 Task: Create Board Product Rollout Best Practices to Workspace ERP Systems. Create Board Product Concept Testing to Workspace ERP Systems. Create Board Market Research and Analysis for New Market Entry to Workspace ERP Systems
Action: Mouse moved to (435, 89)
Screenshot: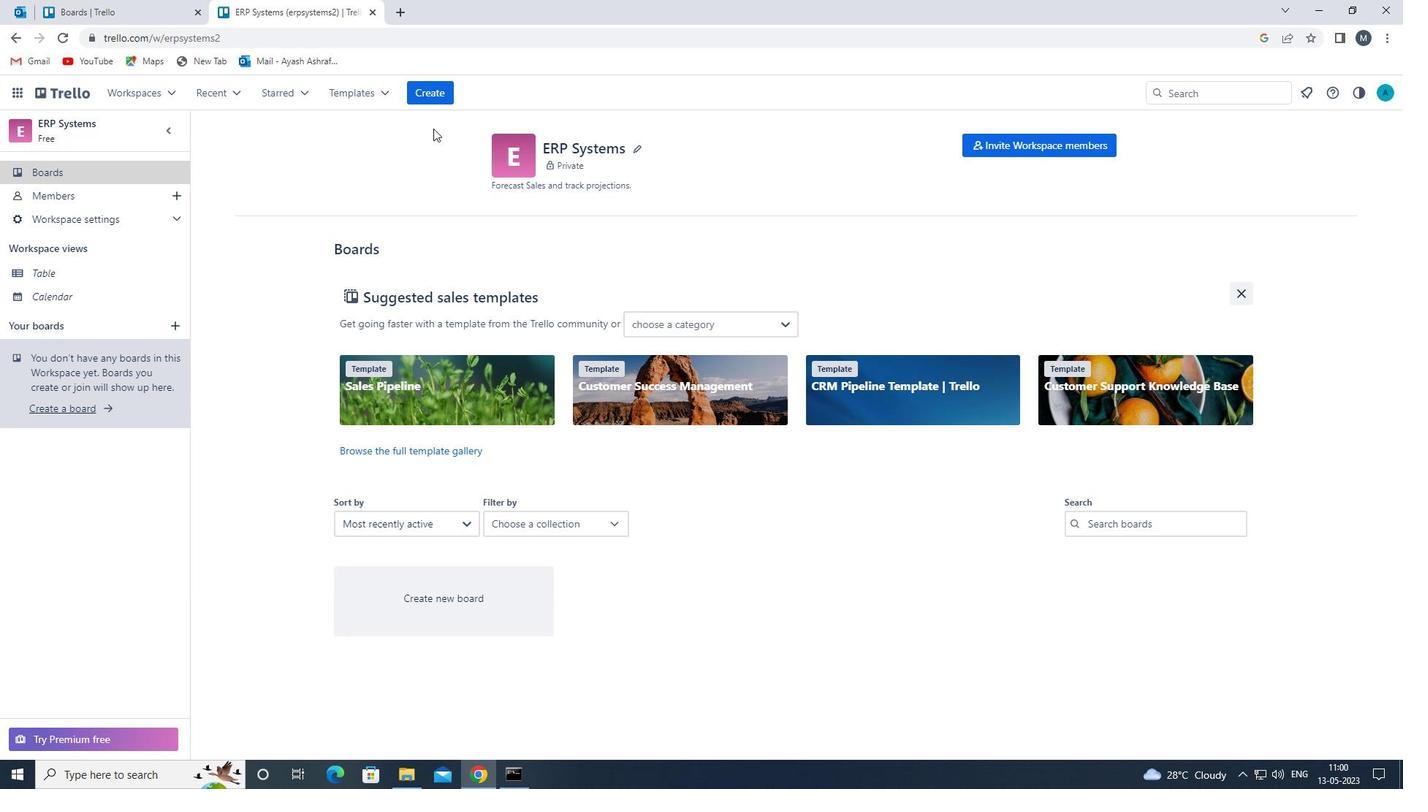 
Action: Mouse pressed left at (435, 89)
Screenshot: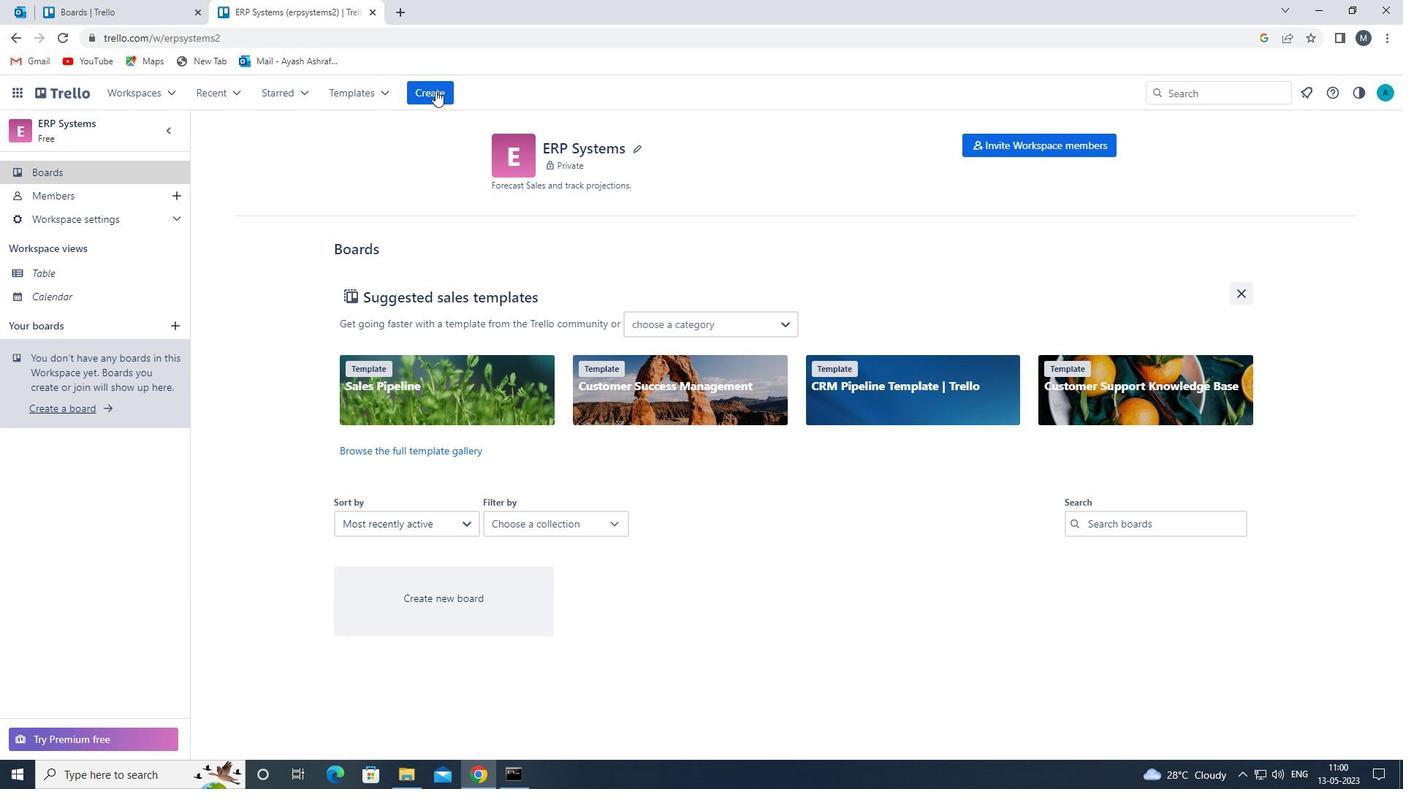 
Action: Mouse moved to (490, 167)
Screenshot: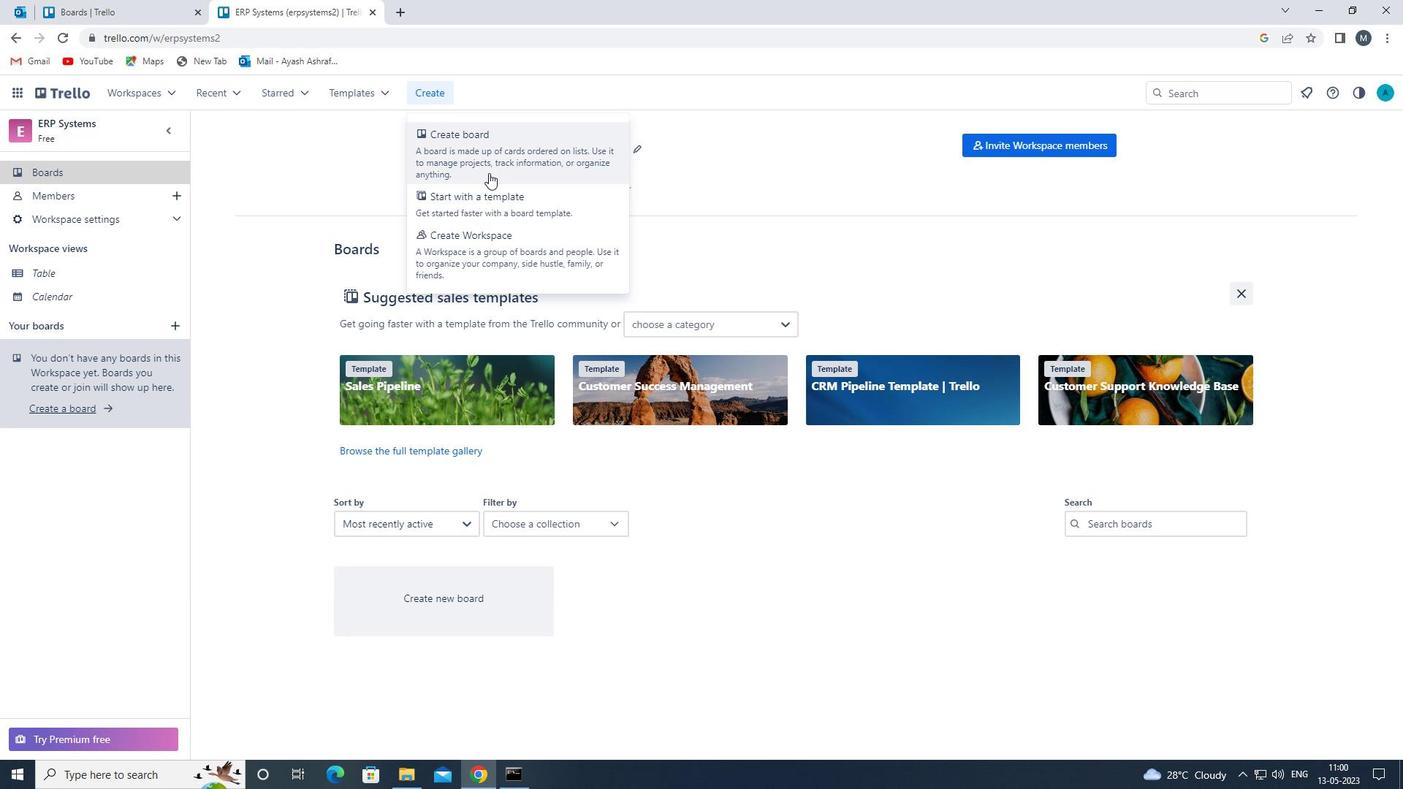 
Action: Mouse pressed left at (490, 167)
Screenshot: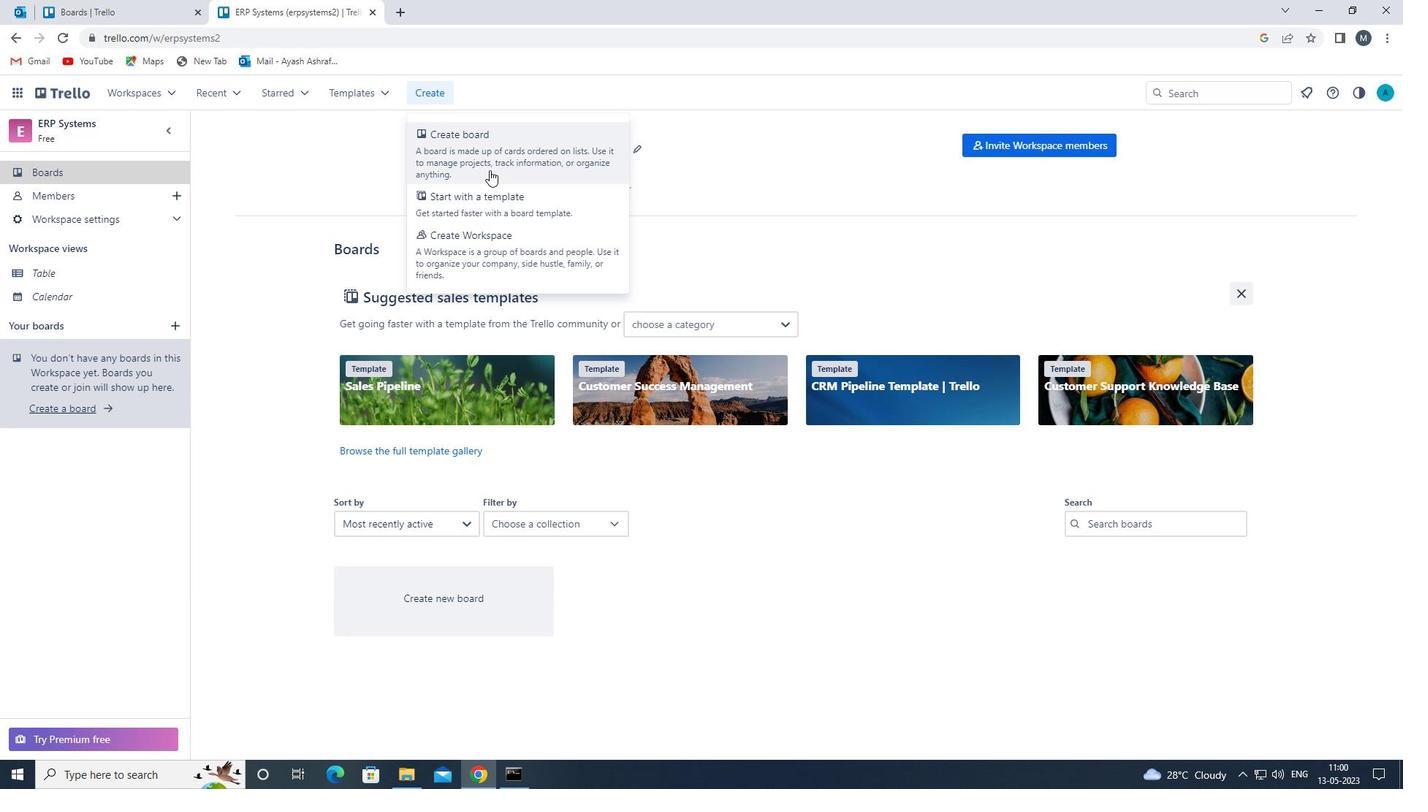 
Action: Mouse moved to (497, 367)
Screenshot: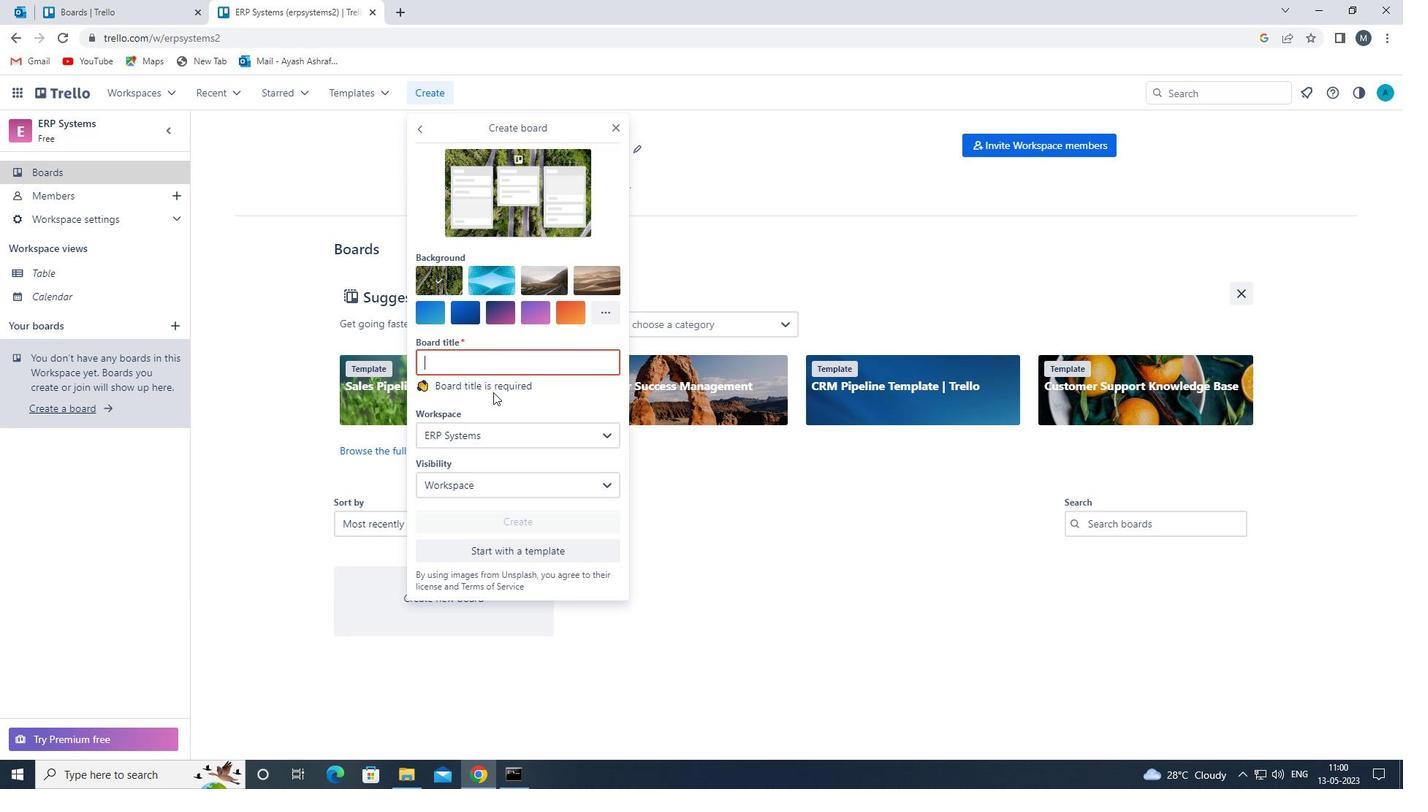 
Action: Mouse pressed left at (497, 367)
Screenshot: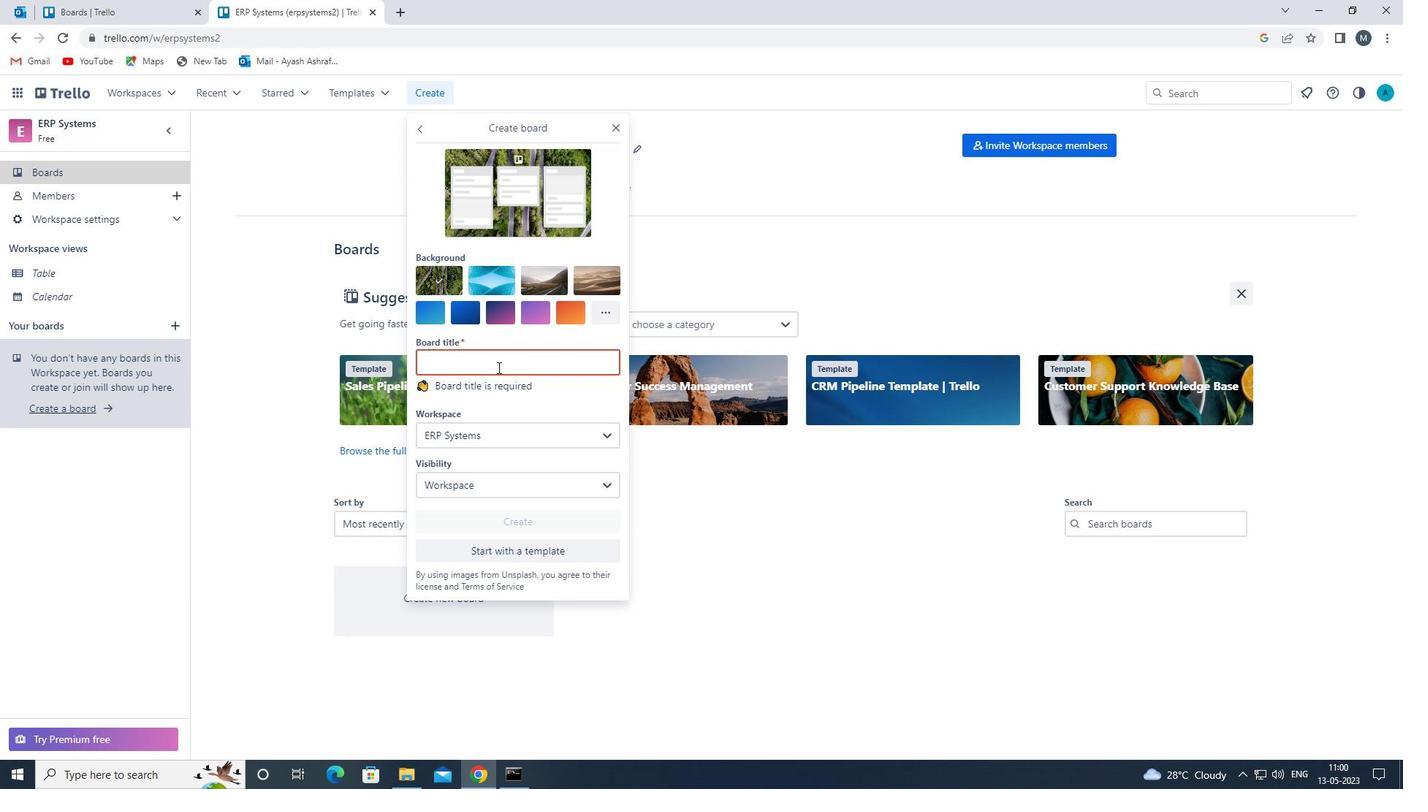 
Action: Key pressed <Key.shift>PRODUCT<Key.space><Key.shift>ROLLOUT<Key.space><Key.shift>BEST<Key.space><Key.shift>PRACTICES<Key.space>
Screenshot: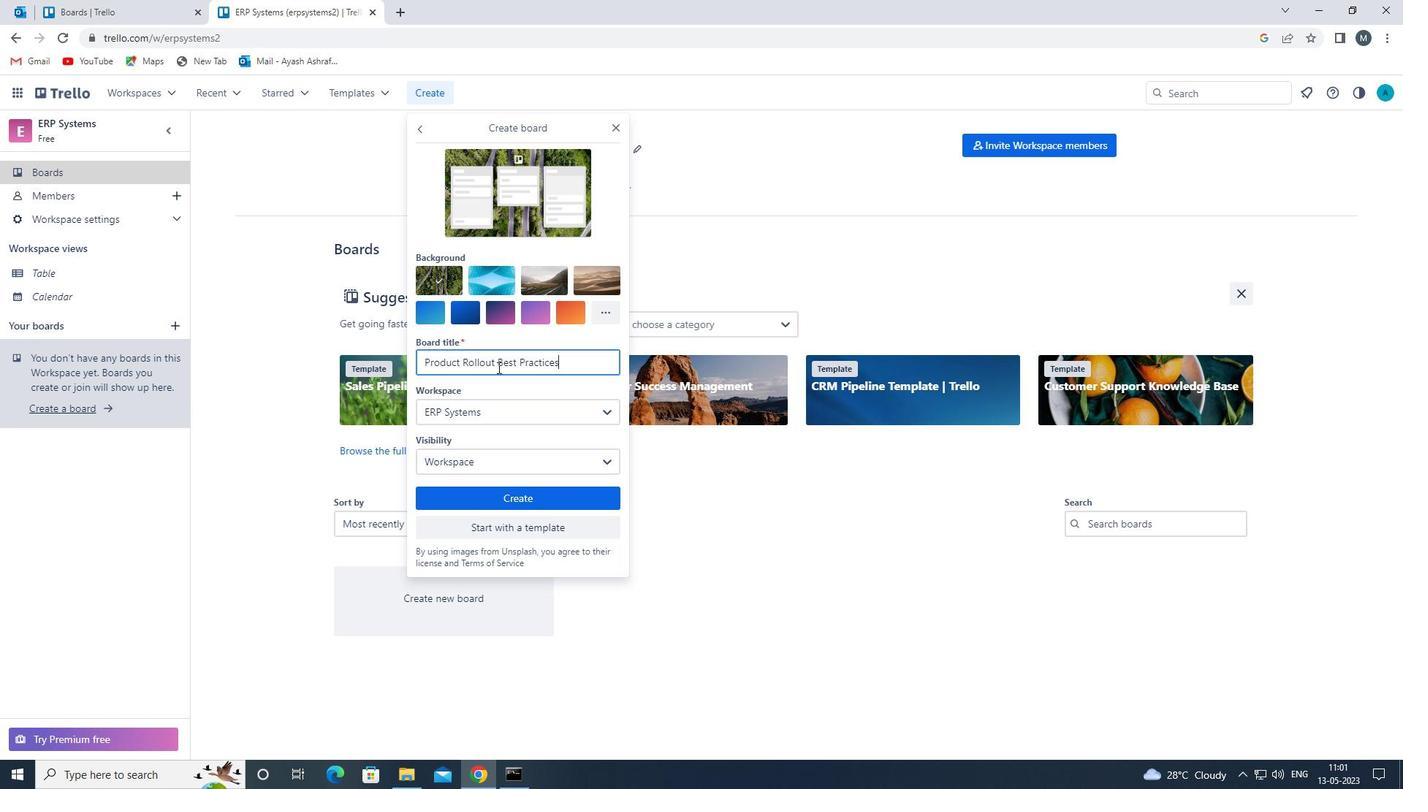 
Action: Mouse moved to (508, 496)
Screenshot: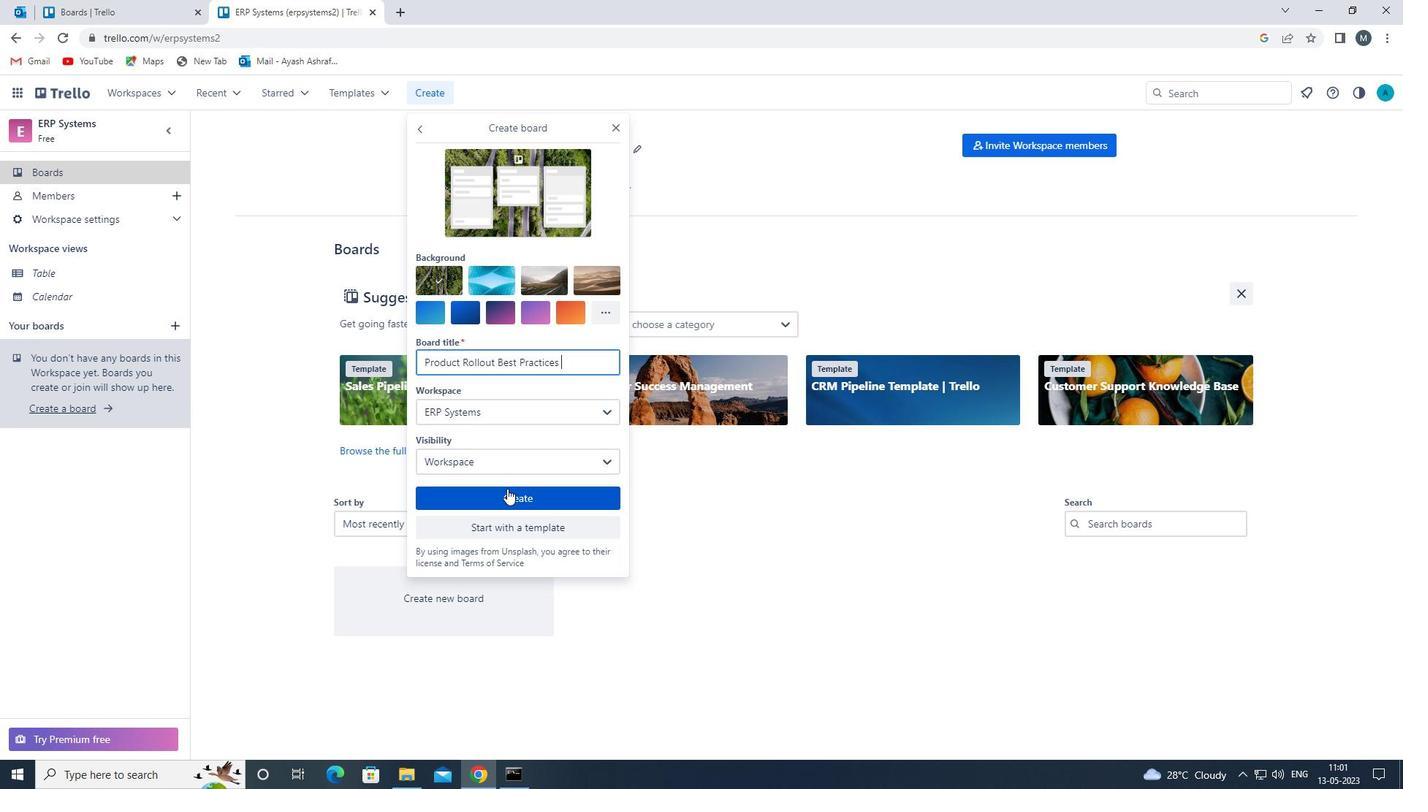 
Action: Mouse pressed left at (508, 496)
Screenshot: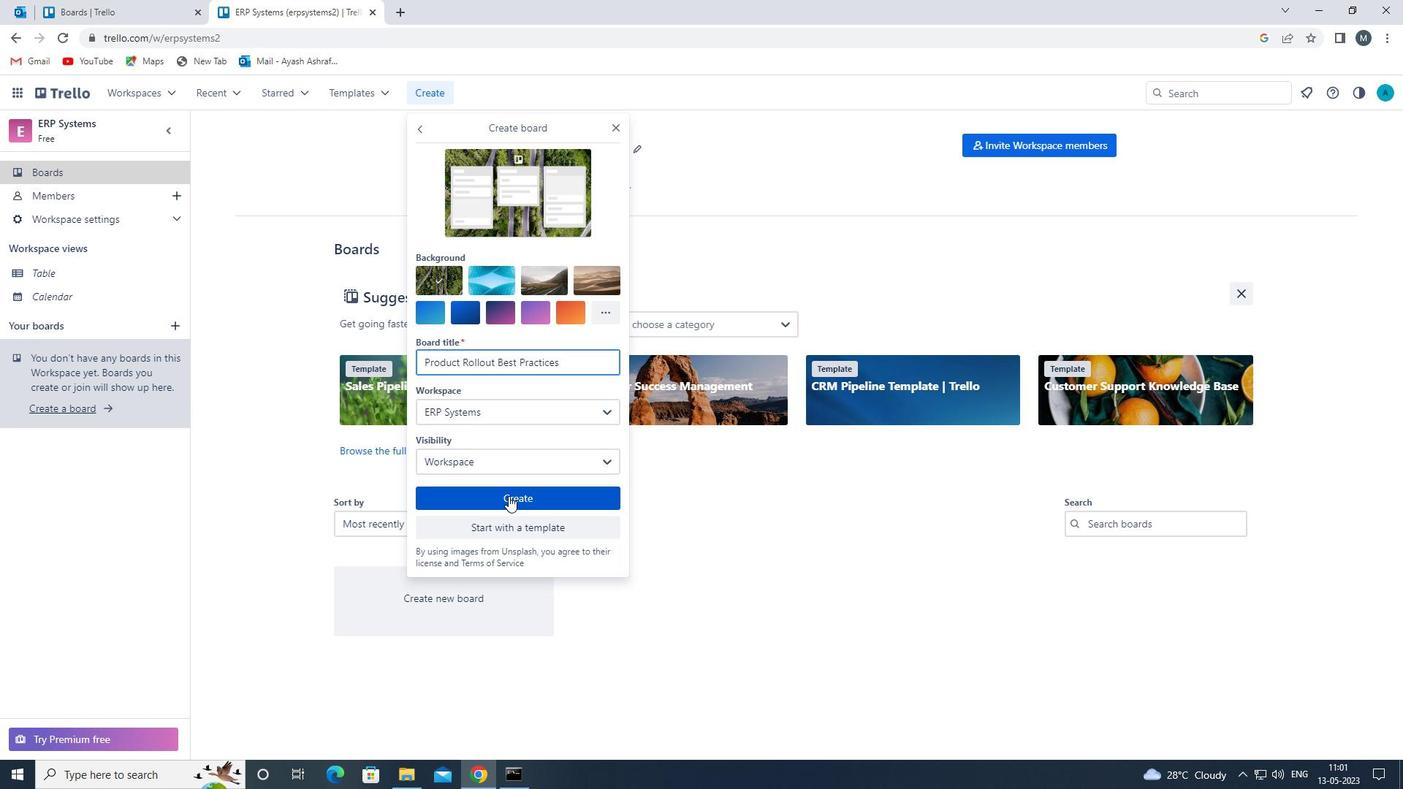 
Action: Mouse moved to (439, 89)
Screenshot: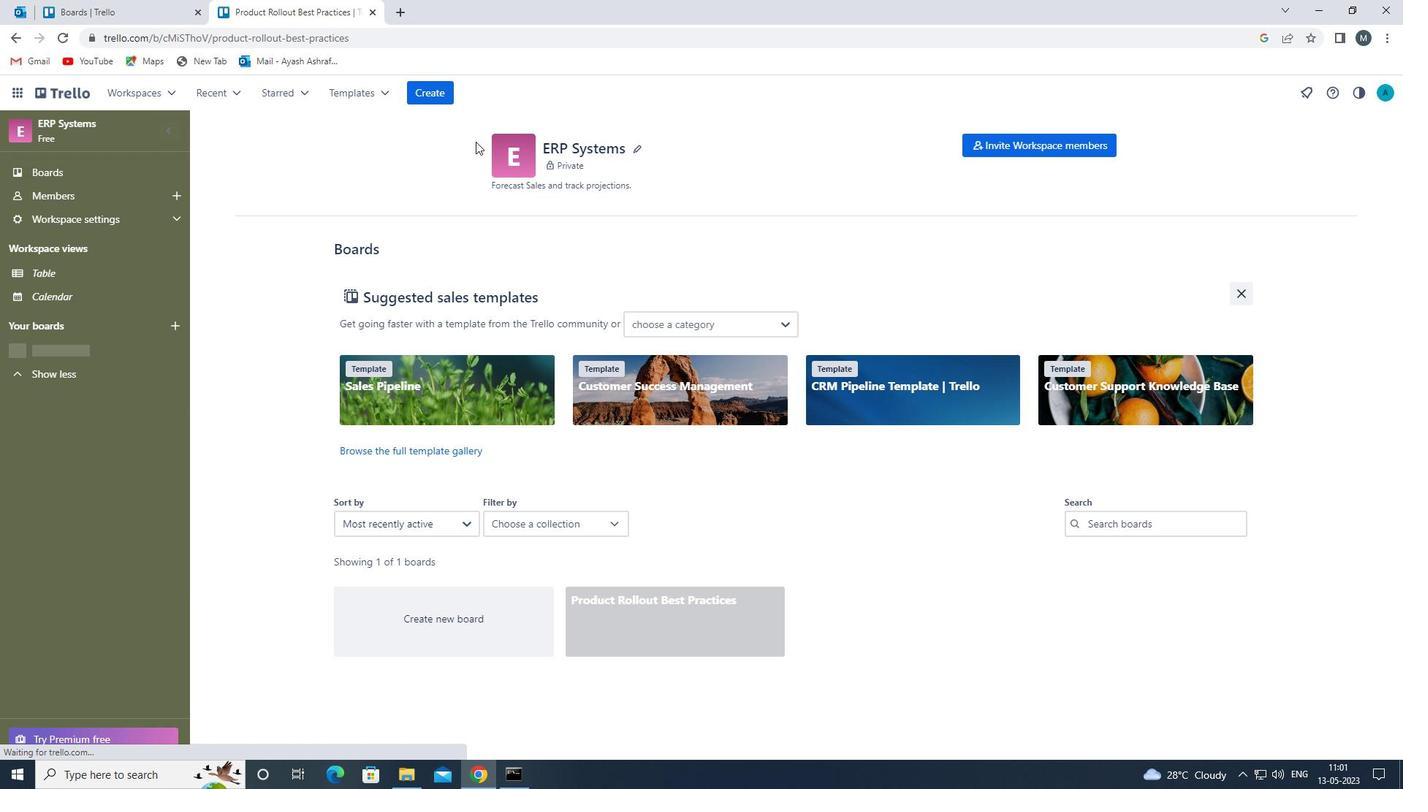 
Action: Mouse pressed left at (439, 89)
Screenshot: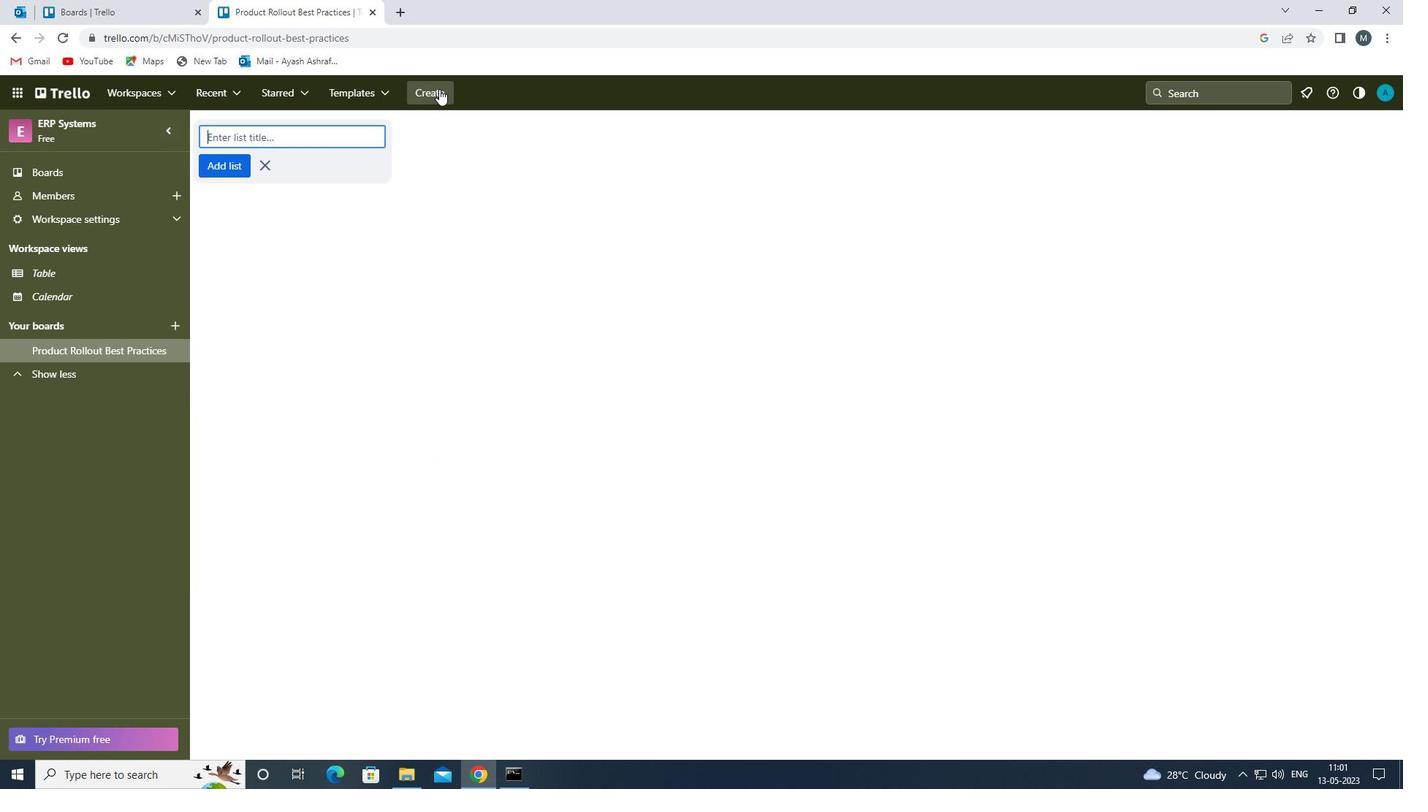 
Action: Mouse moved to (502, 153)
Screenshot: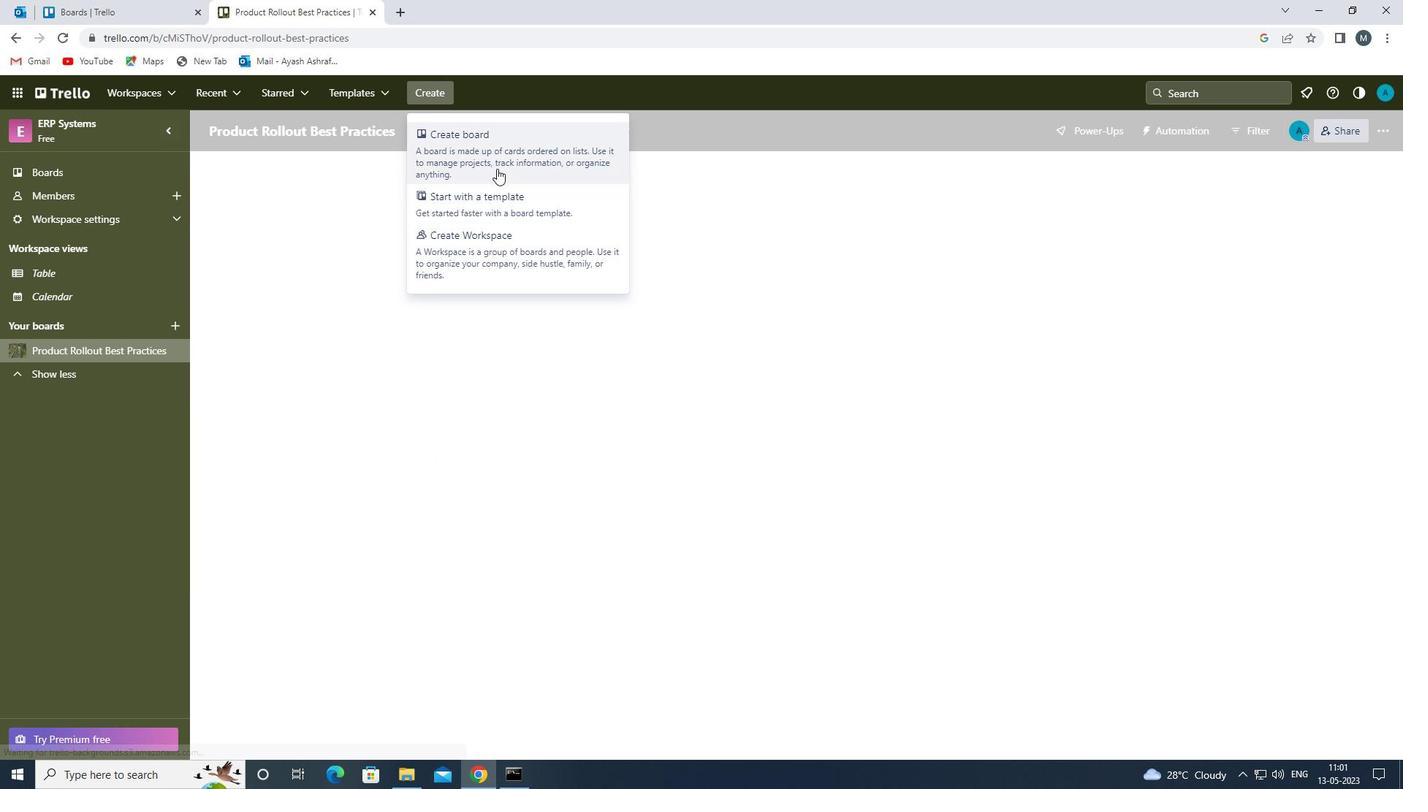 
Action: Mouse pressed left at (502, 153)
Screenshot: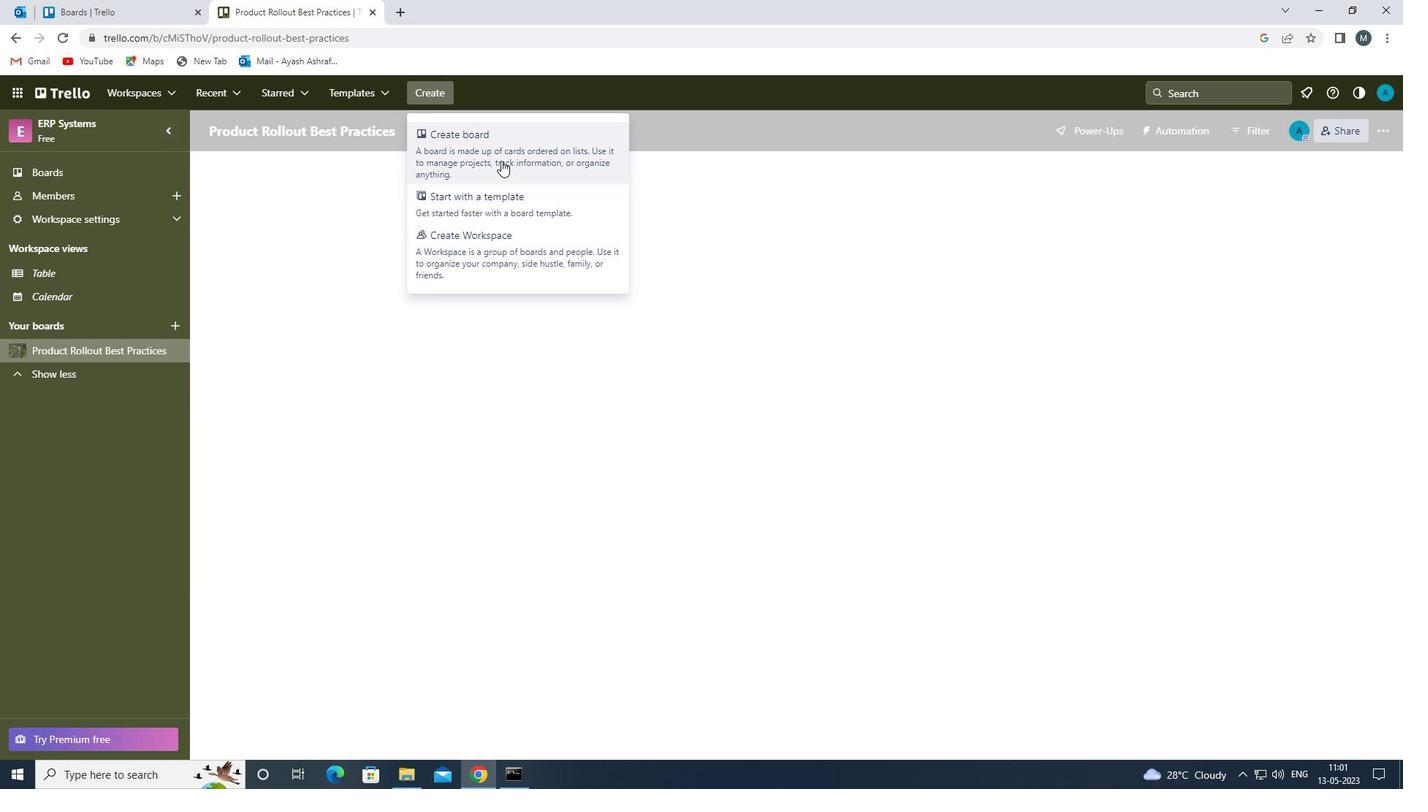 
Action: Mouse moved to (486, 365)
Screenshot: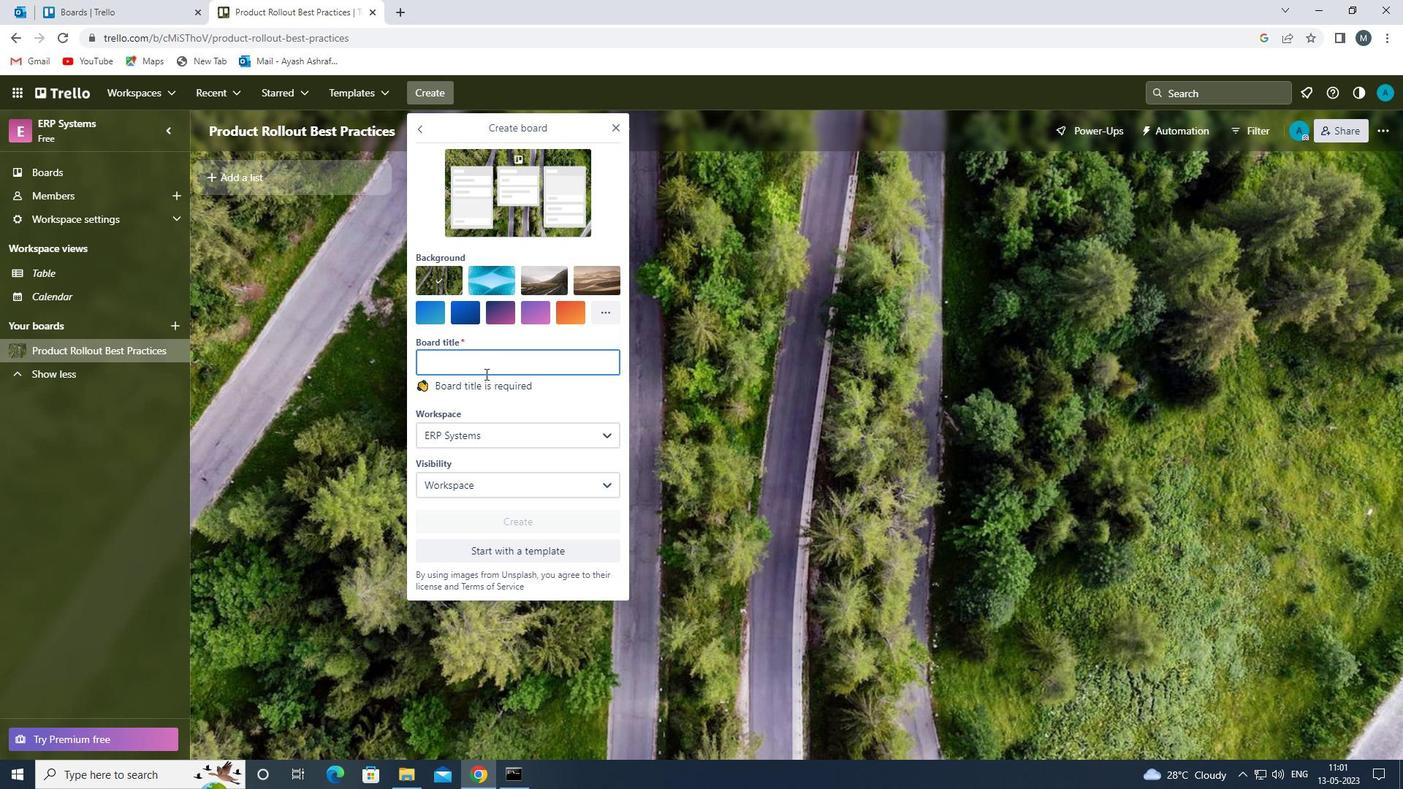 
Action: Mouse pressed left at (486, 365)
Screenshot: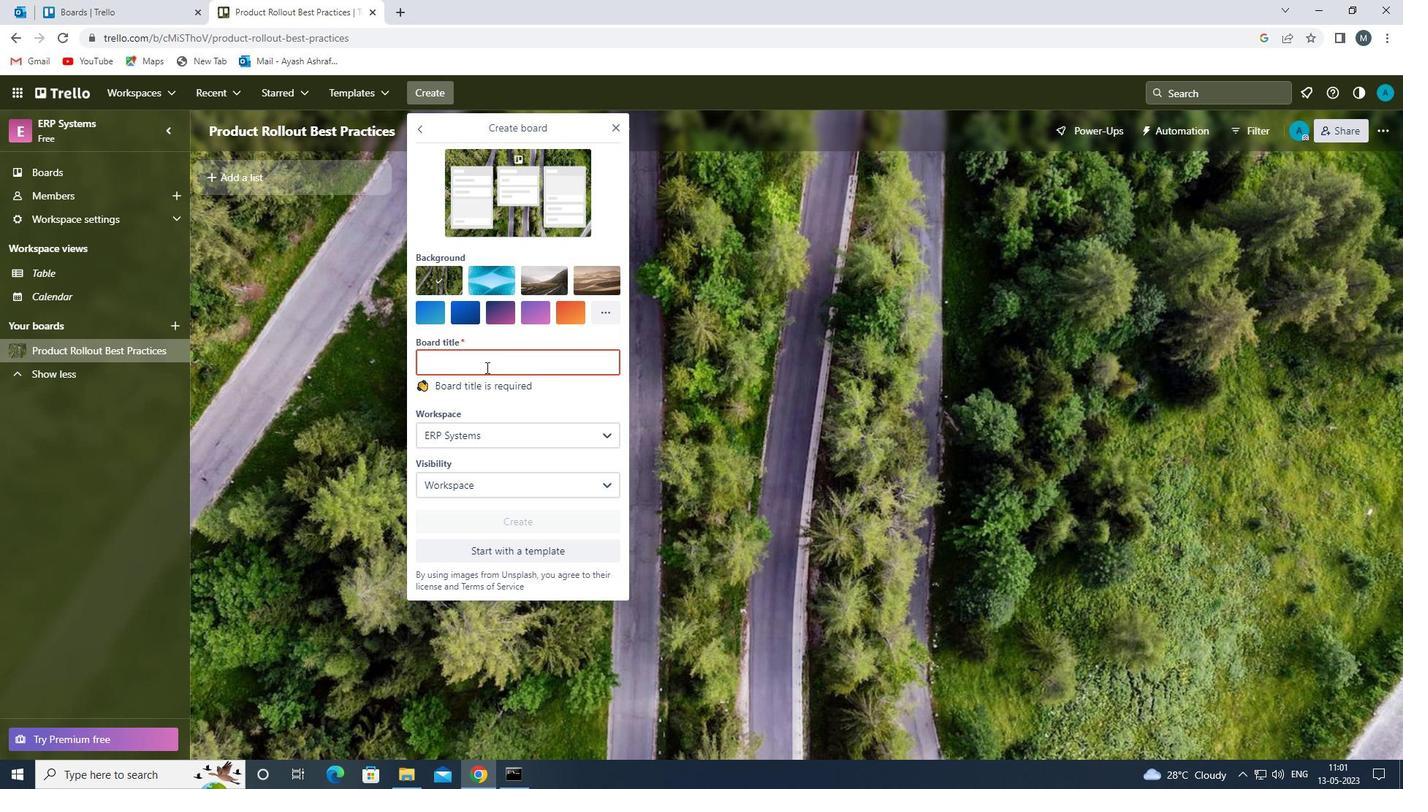 
Action: Key pressed <Key.shift>PRODUCT<Key.space><Key.shift><Key.shift>CONEPT
Screenshot: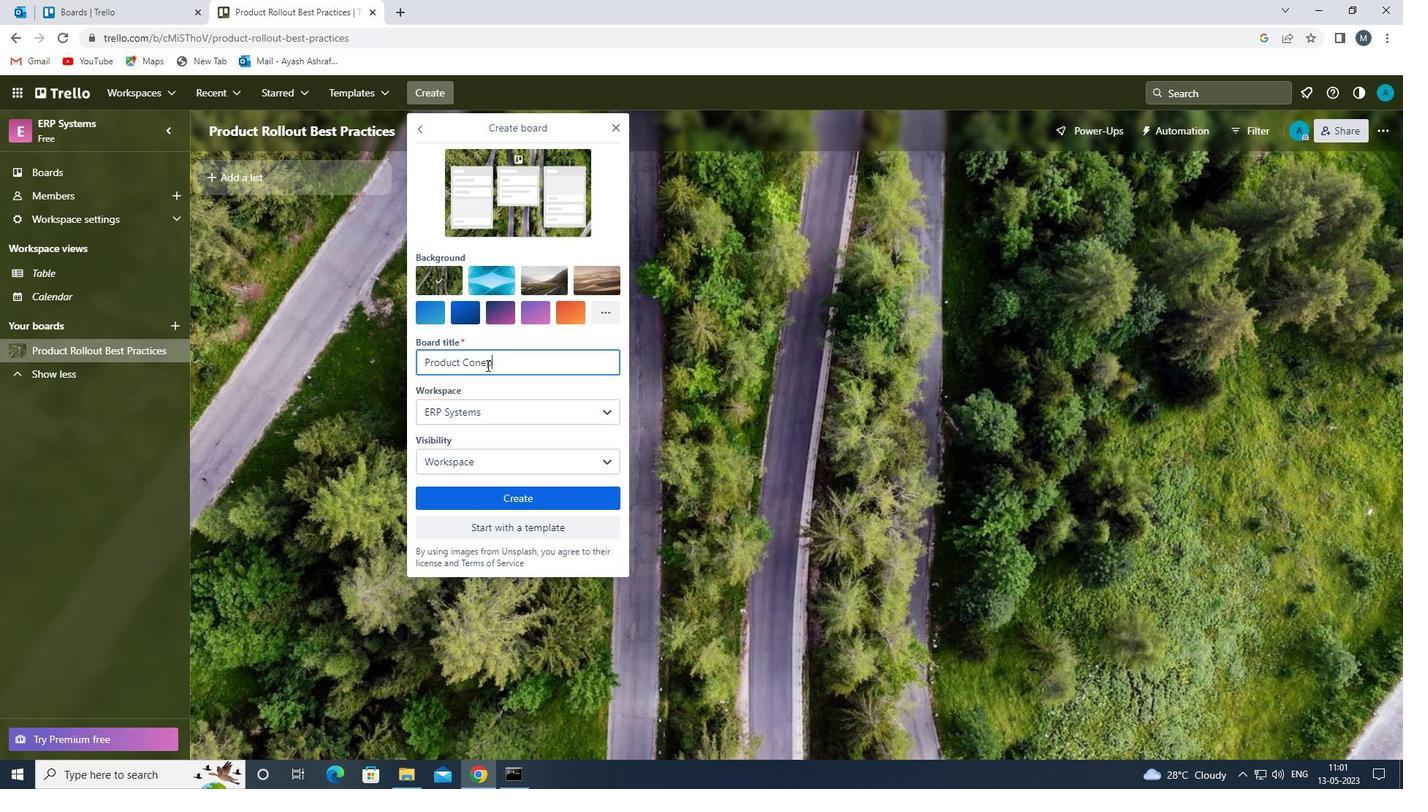 
Action: Mouse moved to (482, 369)
Screenshot: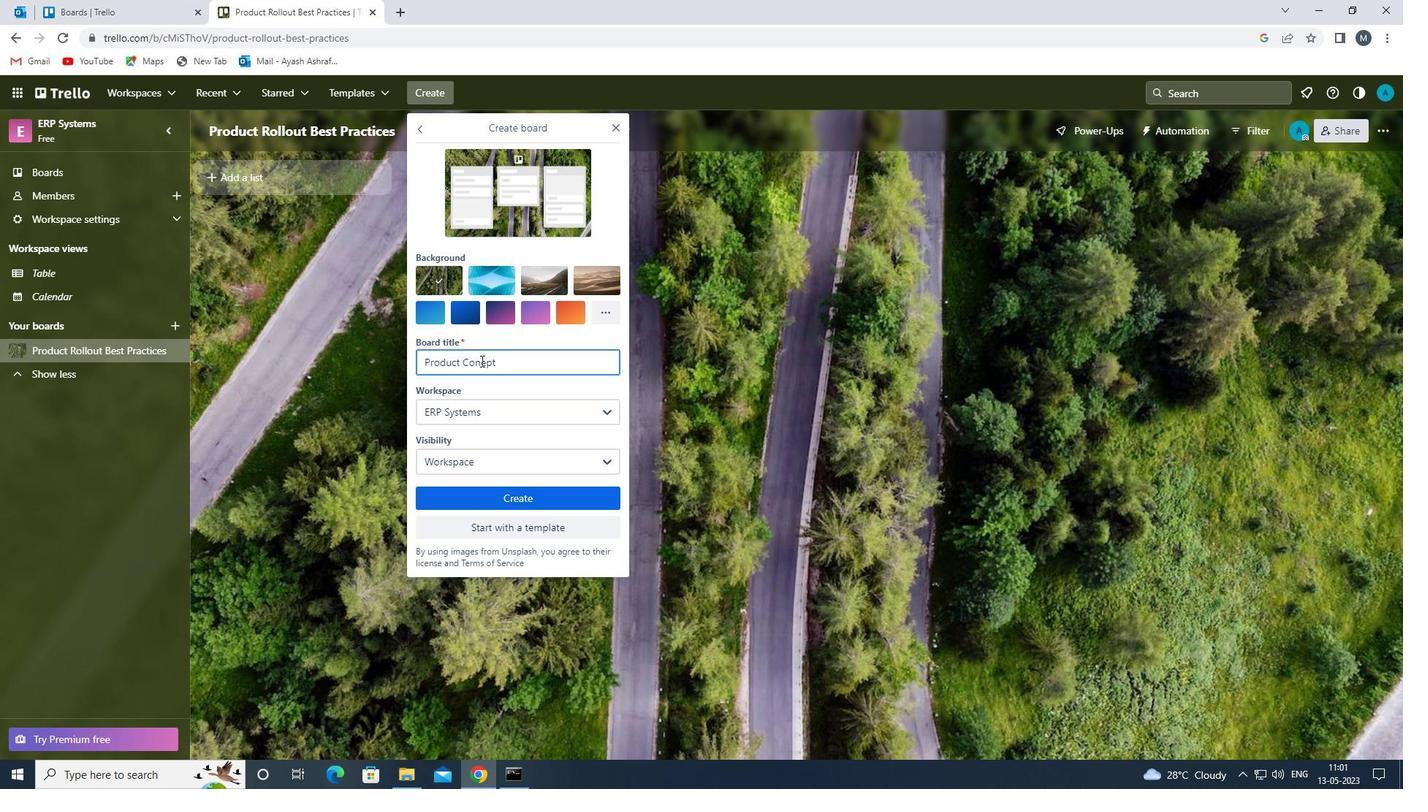 
Action: Mouse pressed left at (482, 369)
Screenshot: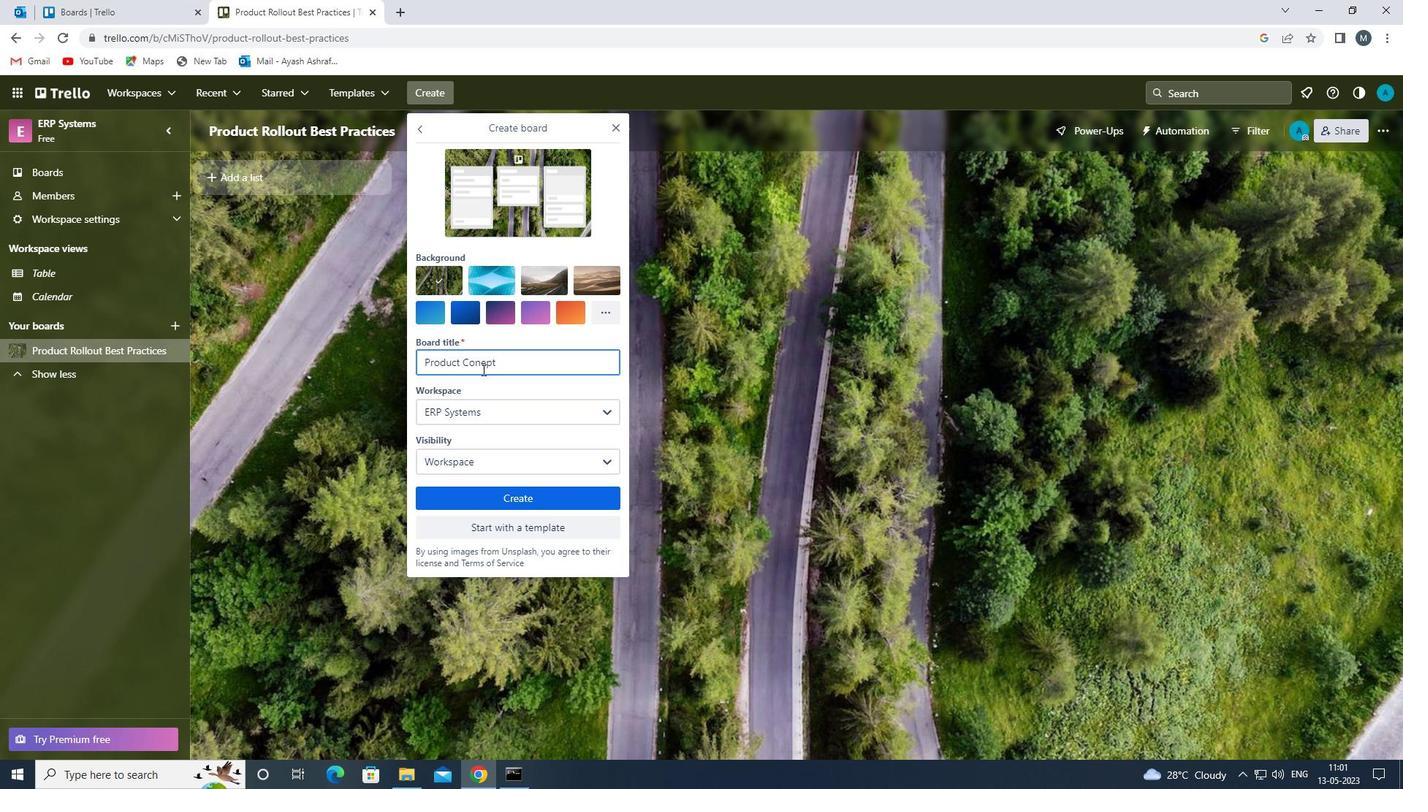 
Action: Mouse moved to (488, 369)
Screenshot: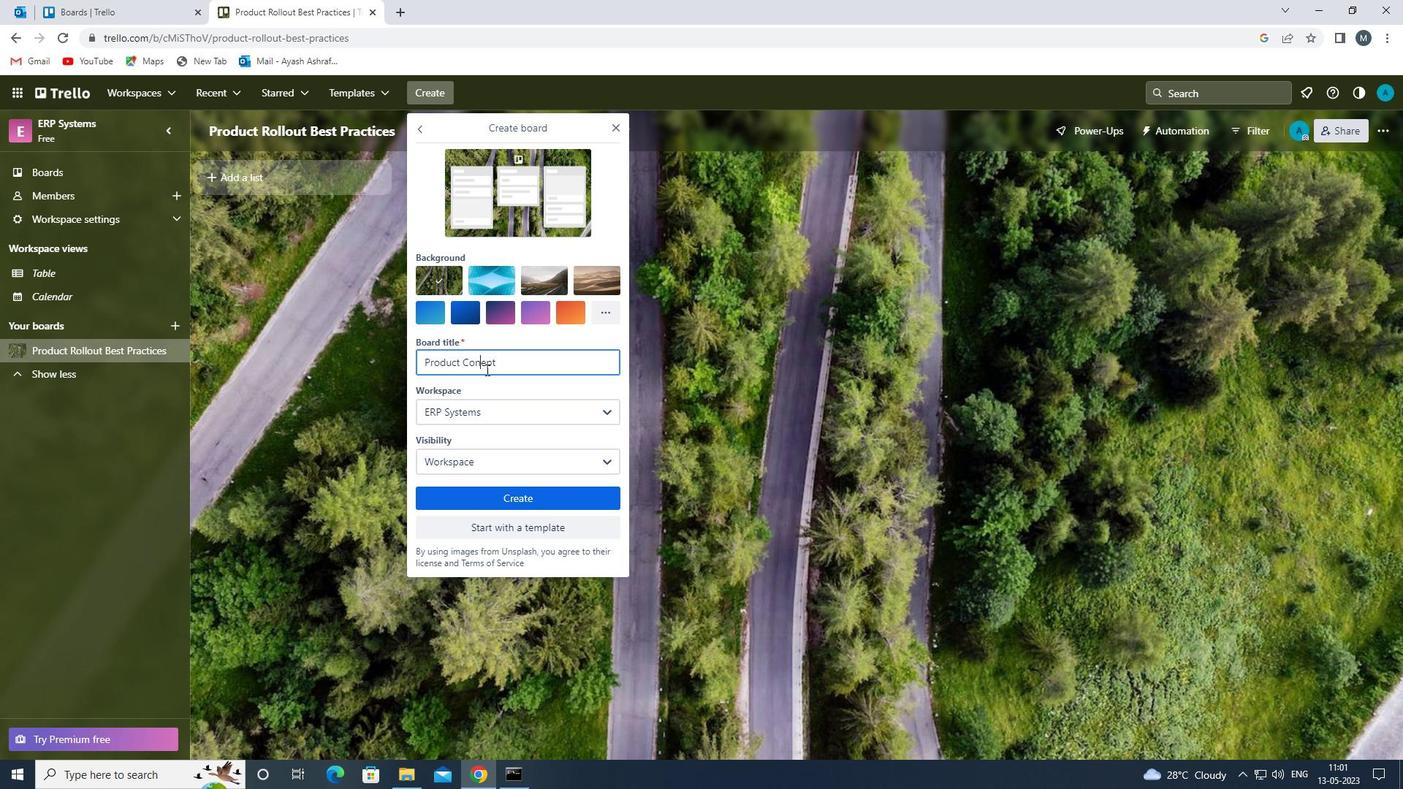 
Action: Key pressed C
Screenshot: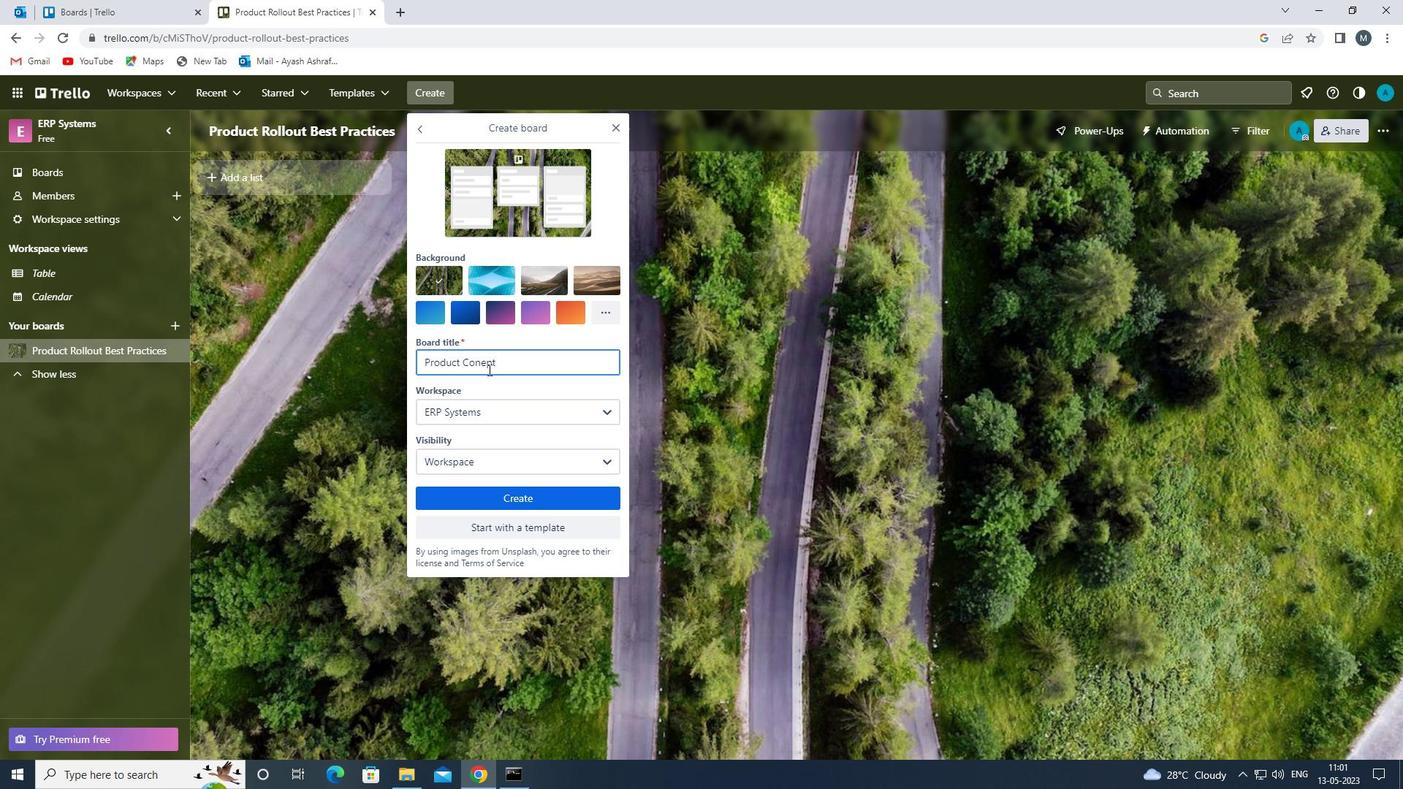 
Action: Mouse moved to (520, 364)
Screenshot: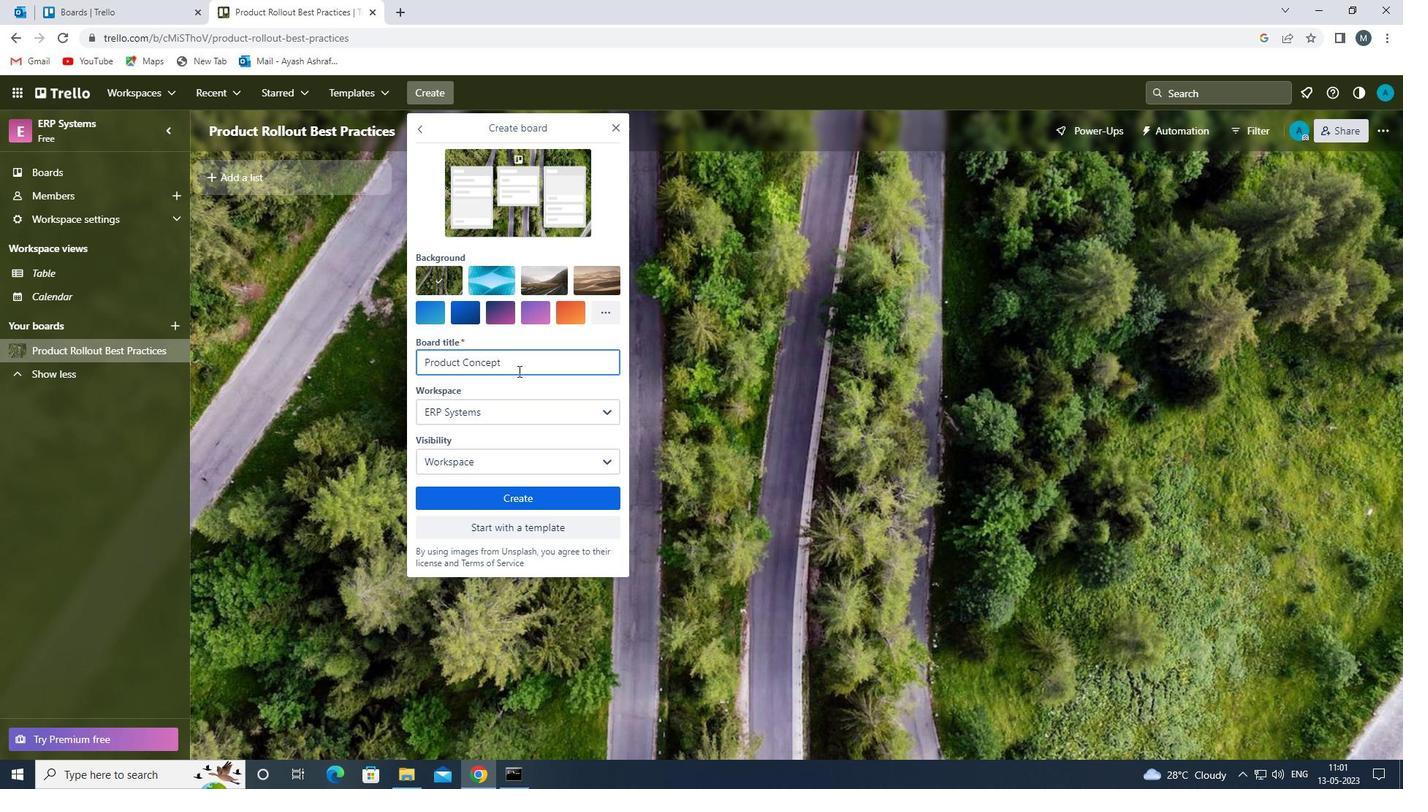 
Action: Mouse pressed left at (520, 364)
Screenshot: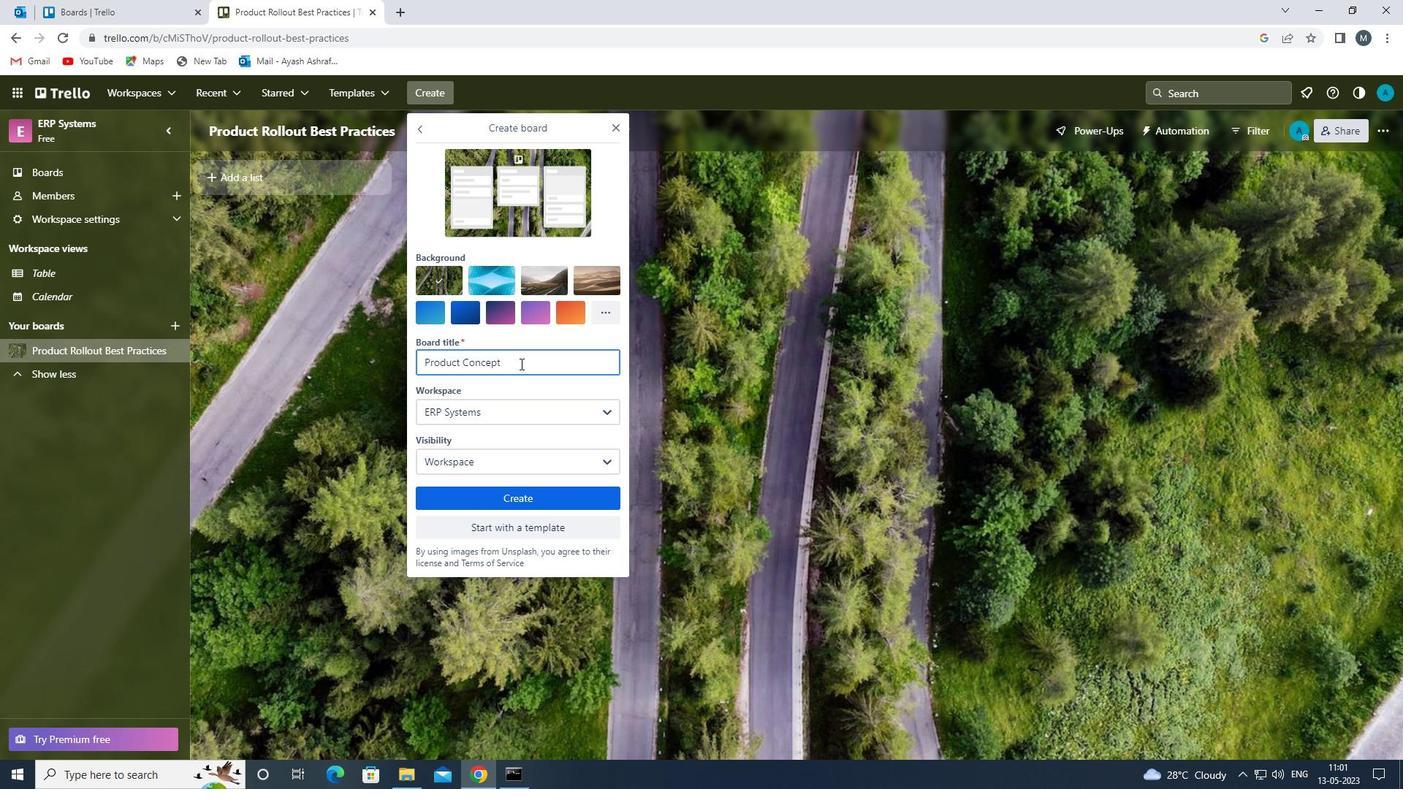 
Action: Mouse moved to (520, 363)
Screenshot: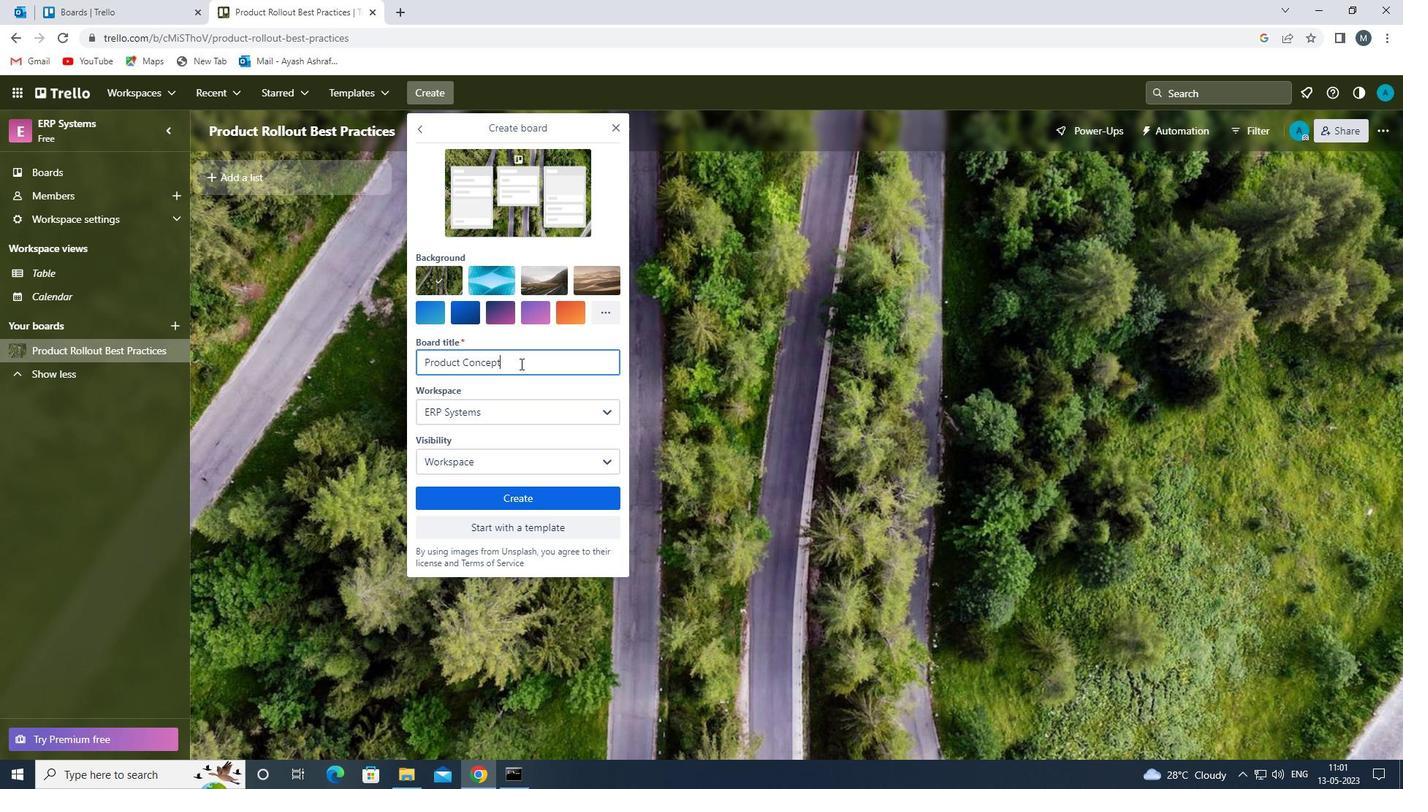 
Action: Key pressed <Key.space><Key.shift>TESTING<Key.space>
Screenshot: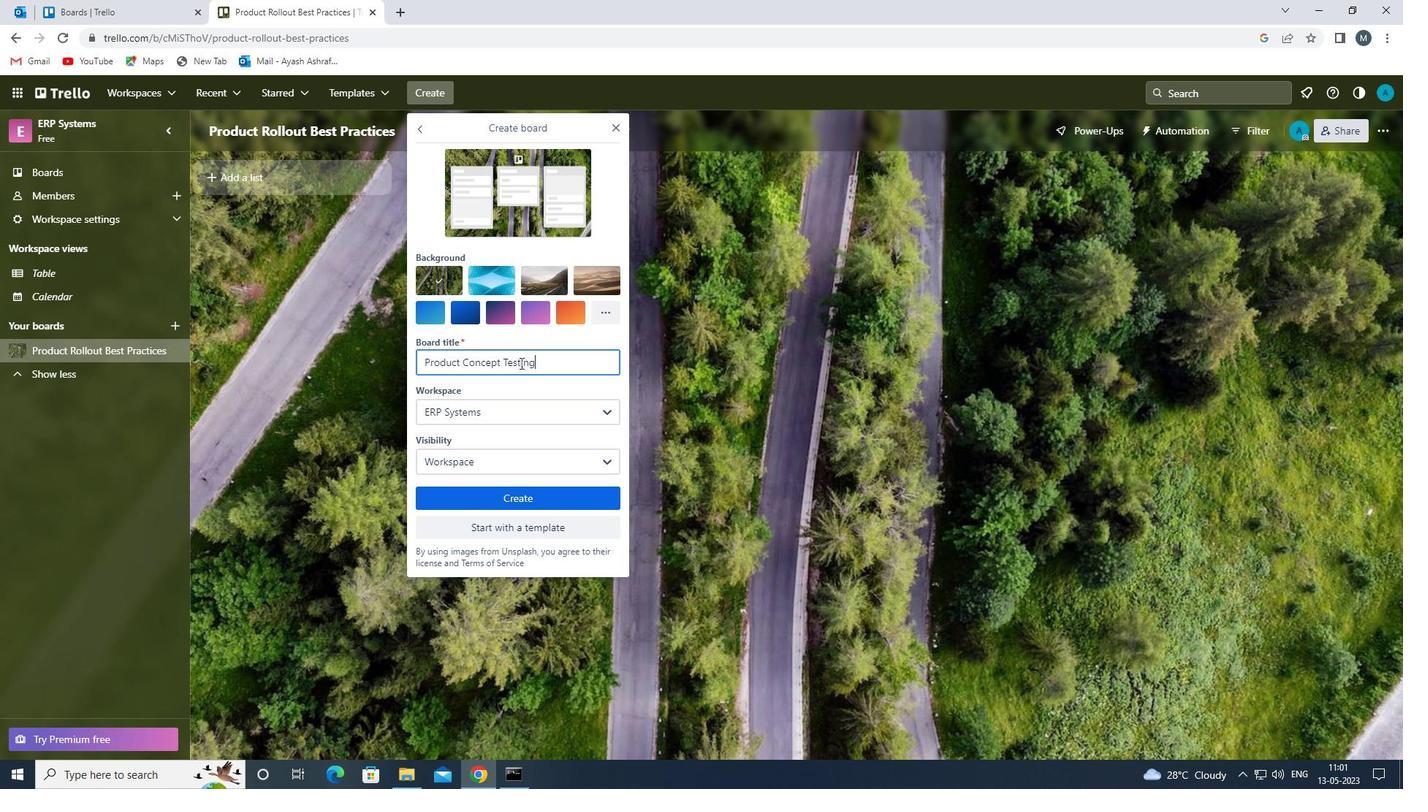 
Action: Mouse moved to (499, 496)
Screenshot: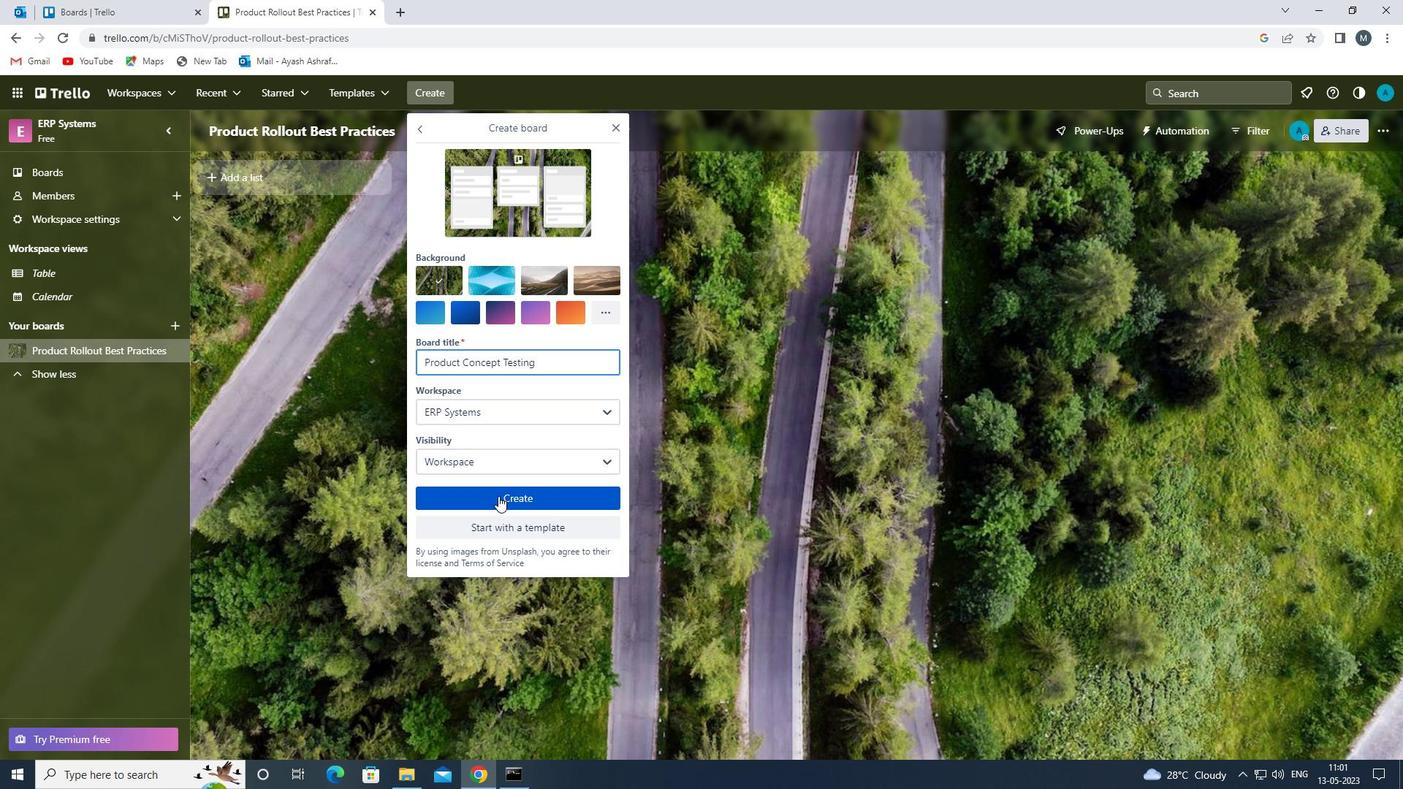 
Action: Mouse pressed left at (499, 496)
Screenshot: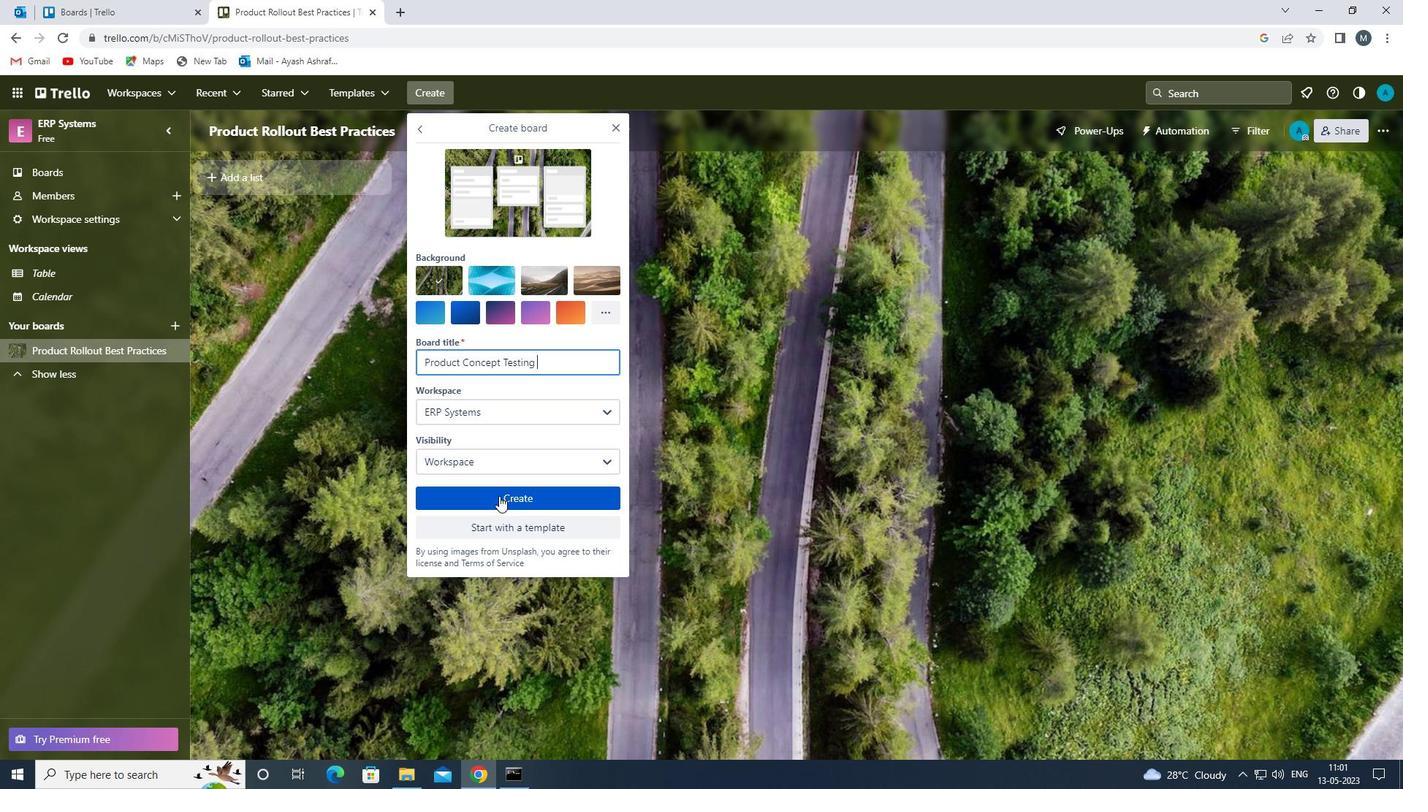 
Action: Mouse moved to (469, 412)
Screenshot: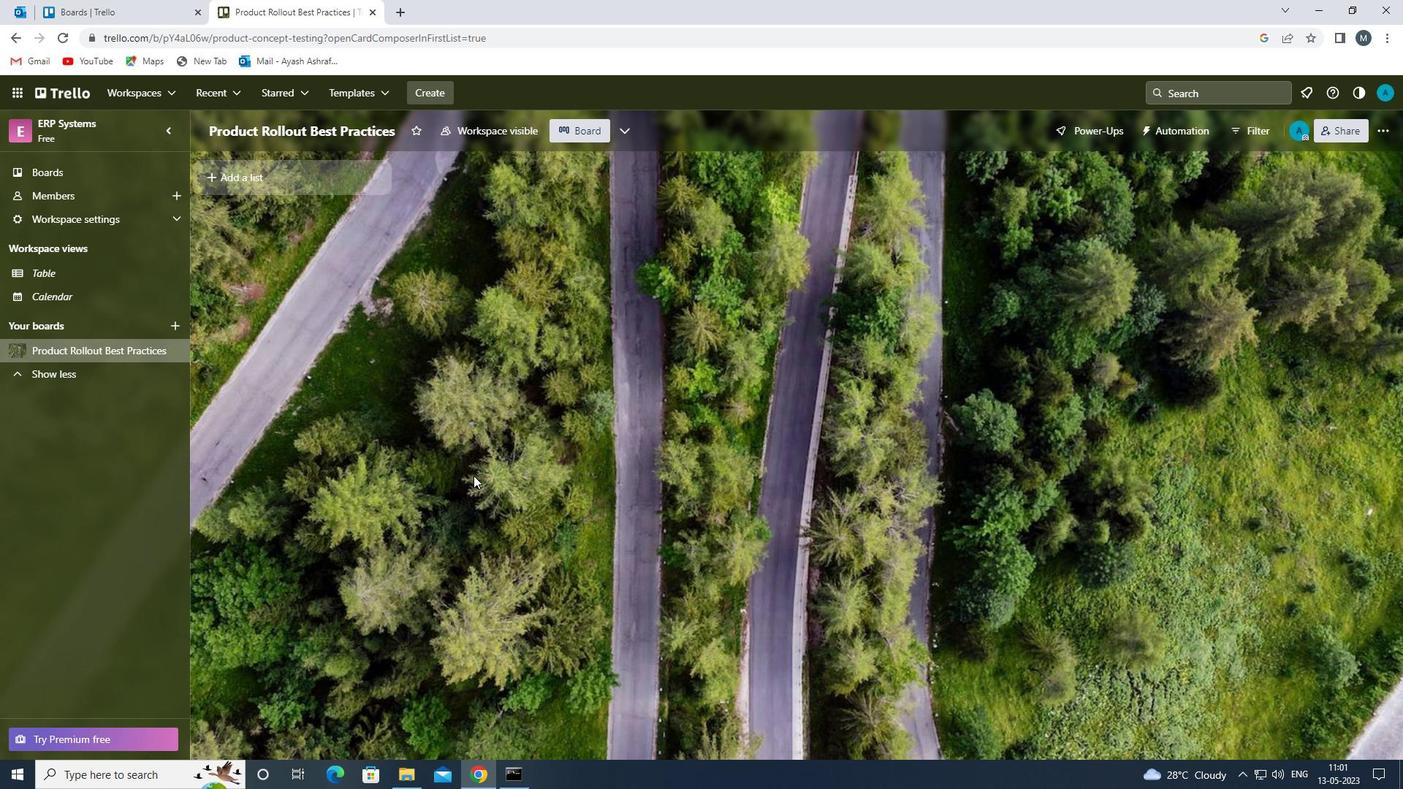 
Action: Mouse scrolled (469, 413) with delta (0, 0)
Screenshot: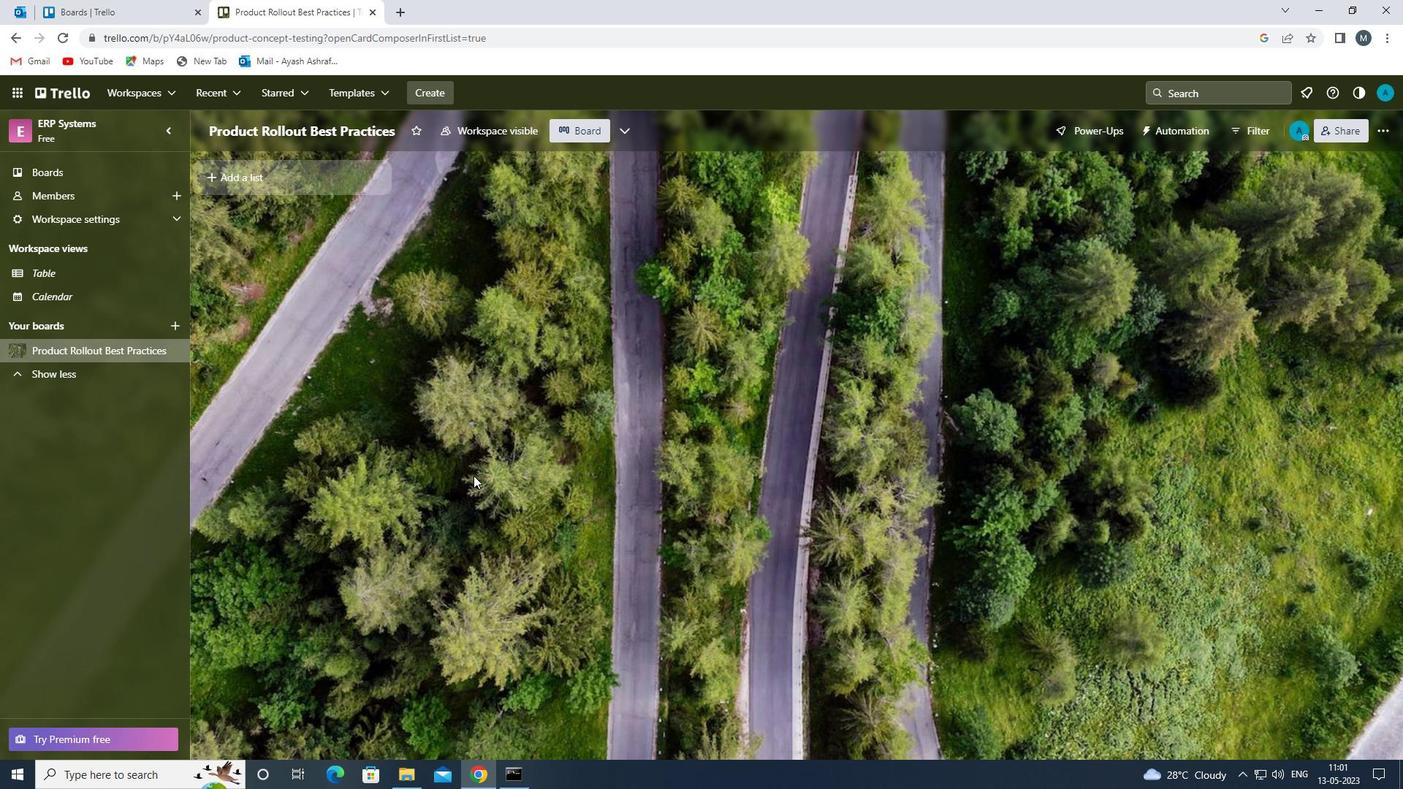 
Action: Mouse moved to (440, 88)
Screenshot: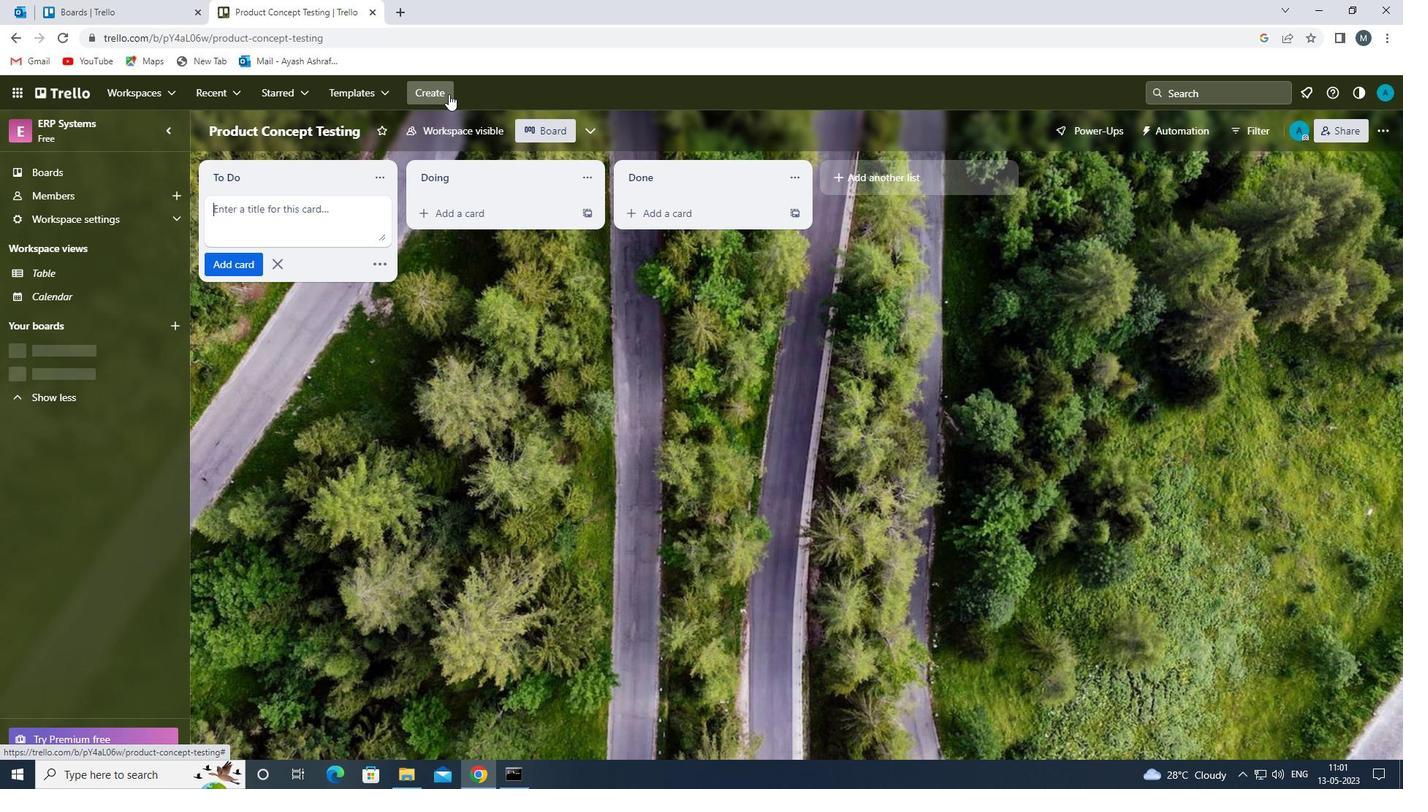 
Action: Mouse pressed left at (440, 88)
Screenshot: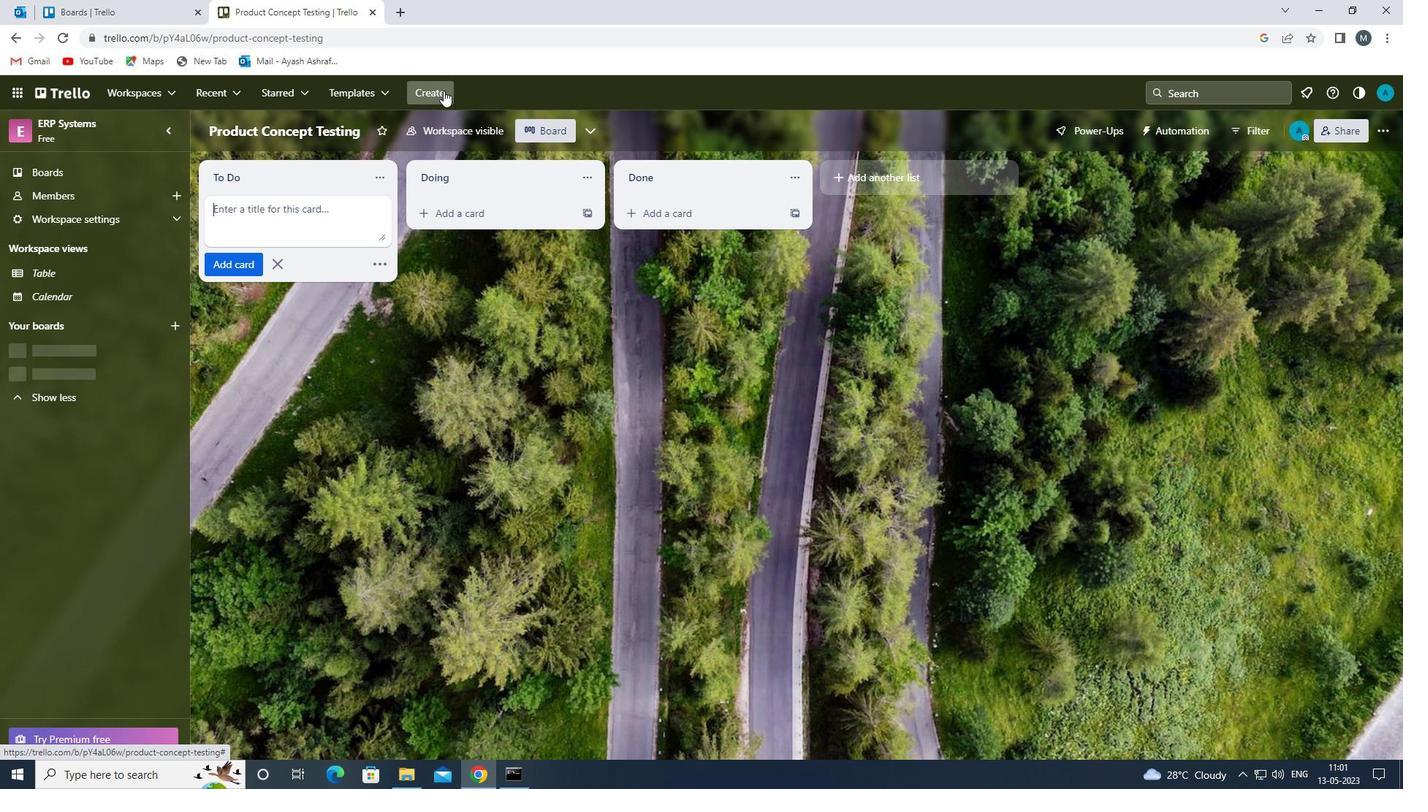 
Action: Mouse moved to (502, 150)
Screenshot: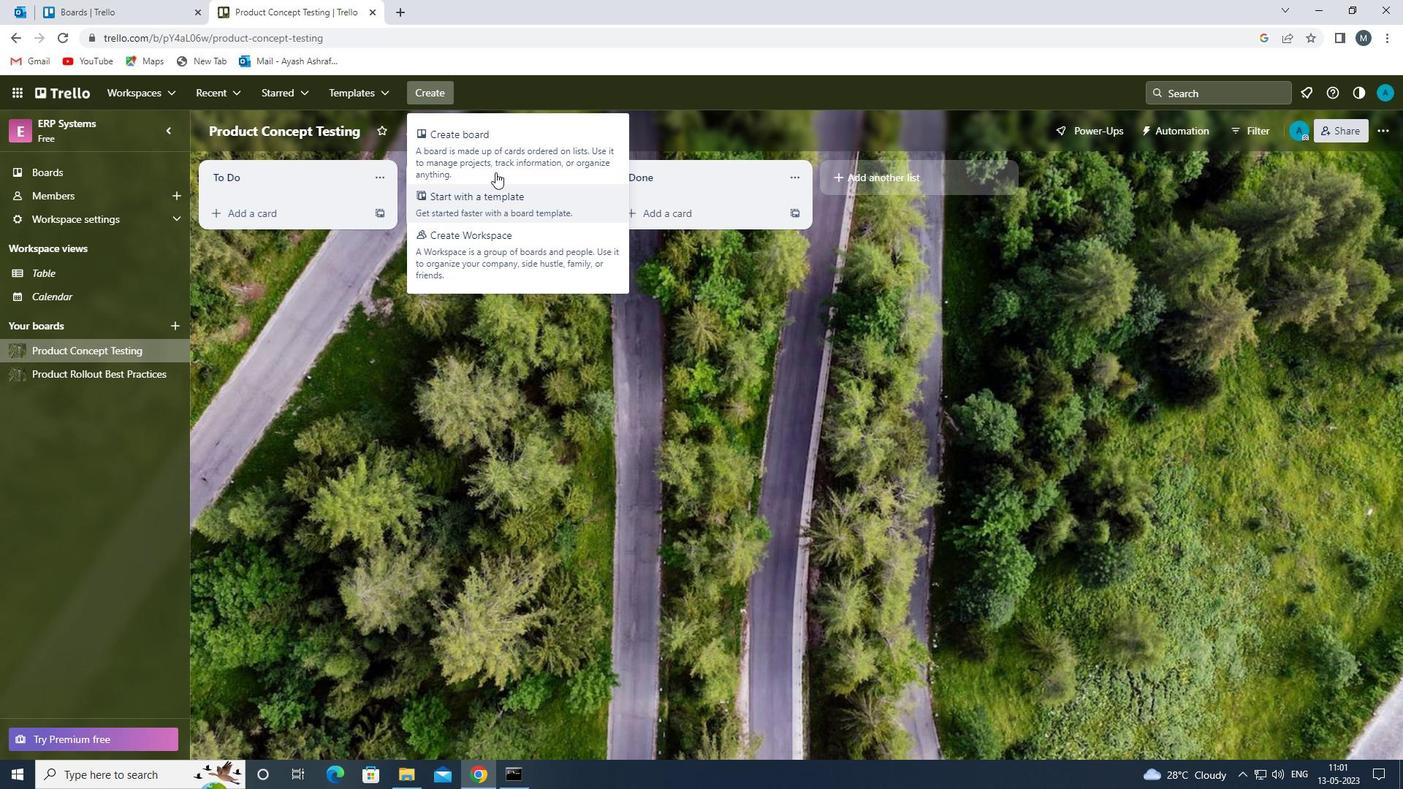 
Action: Mouse pressed left at (502, 150)
Screenshot: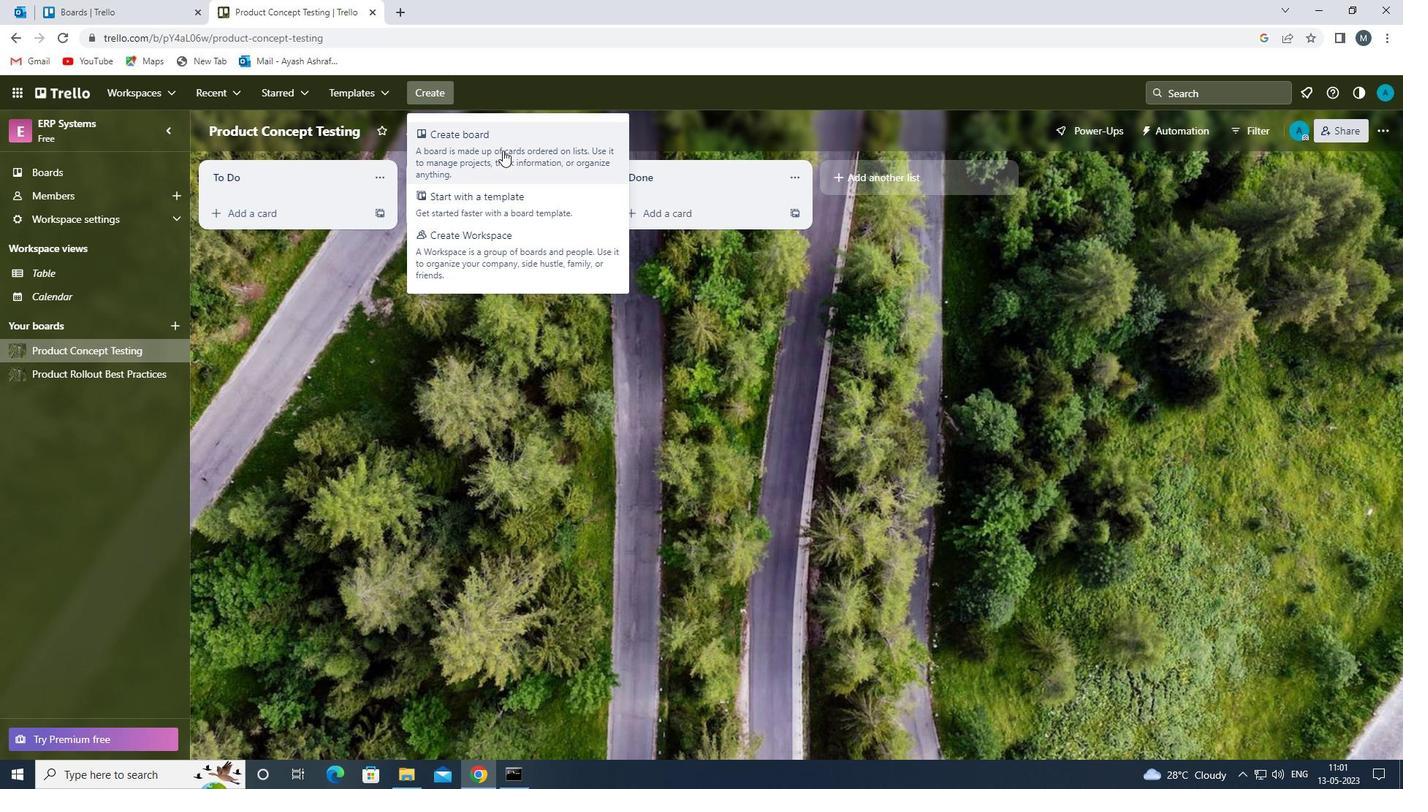
Action: Mouse moved to (509, 368)
Screenshot: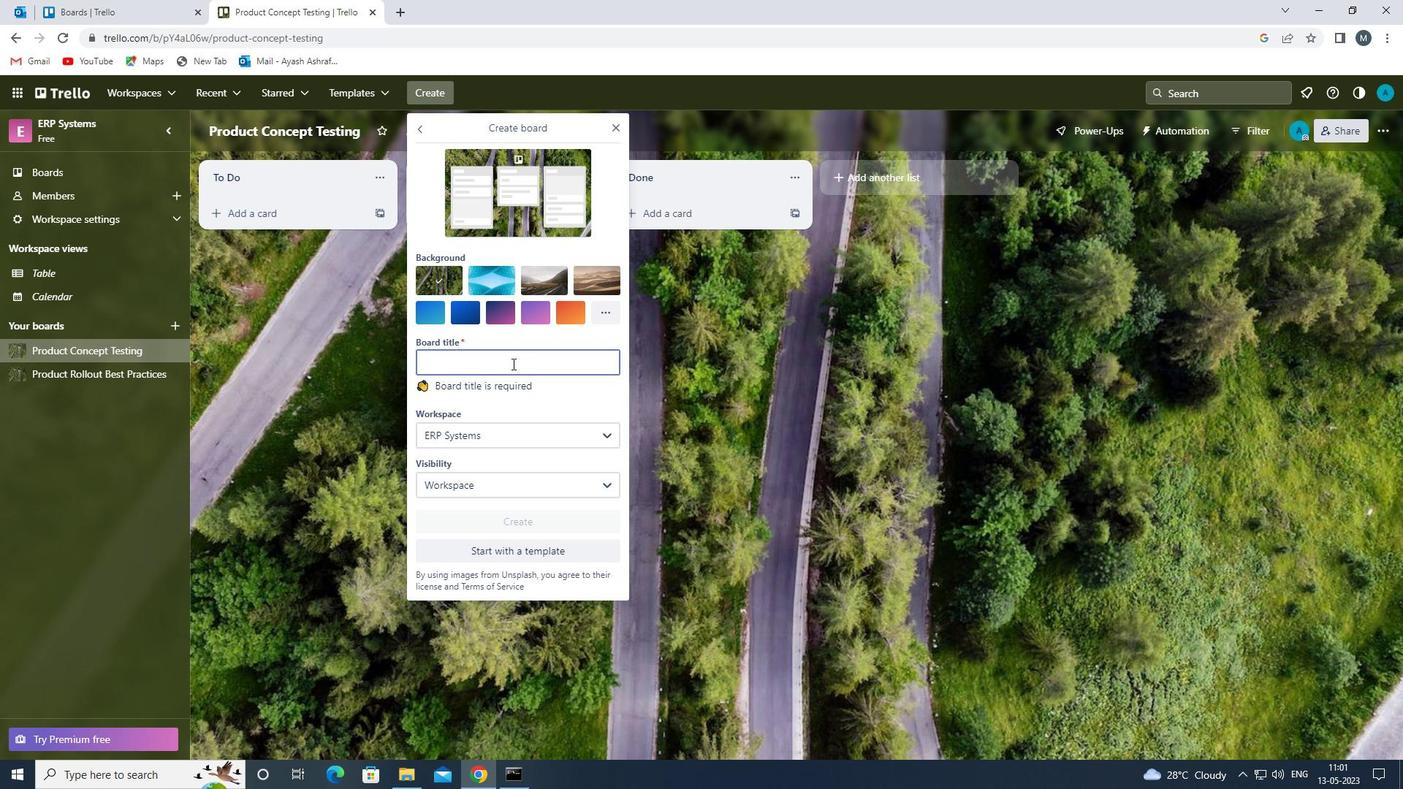 
Action: Mouse pressed left at (509, 368)
Screenshot: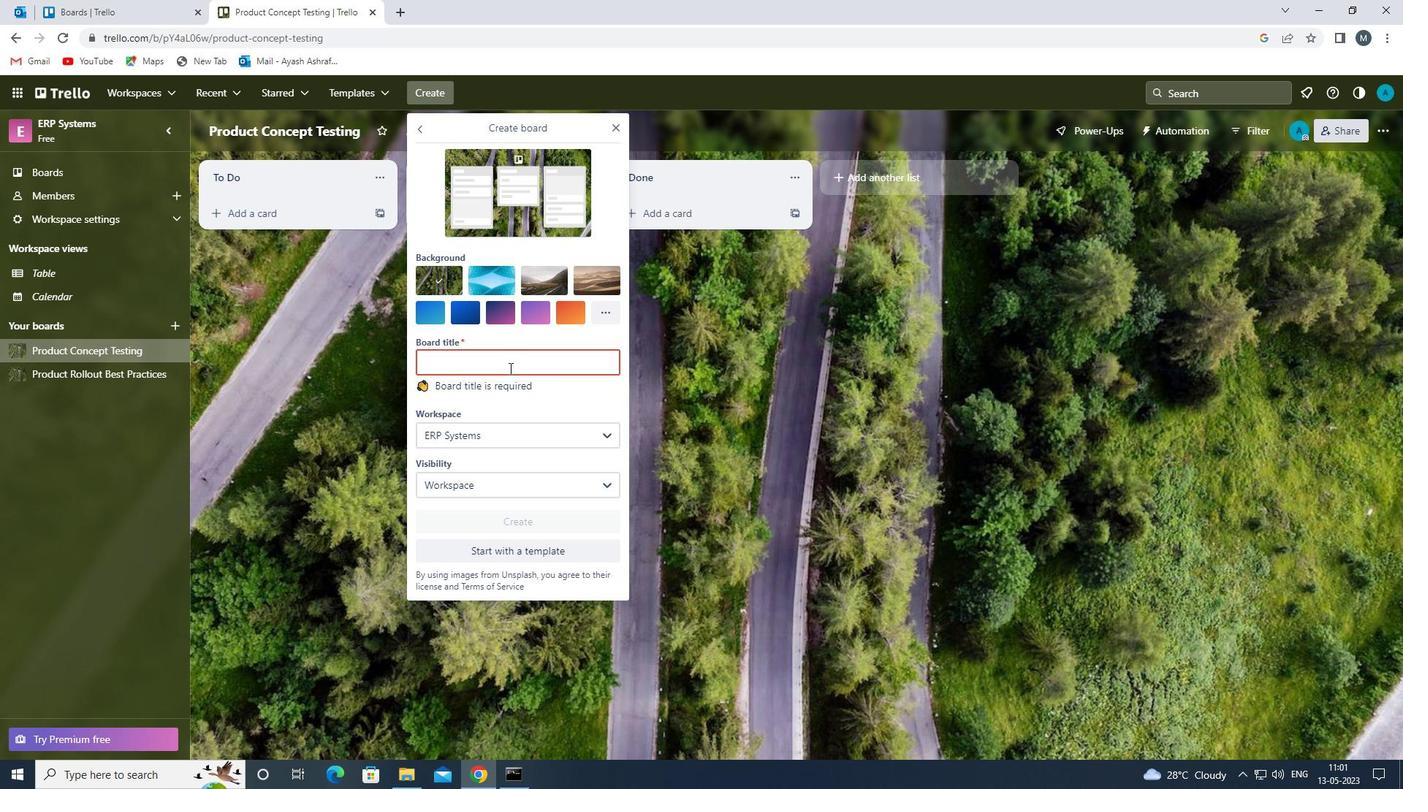 
Action: Mouse moved to (507, 367)
Screenshot: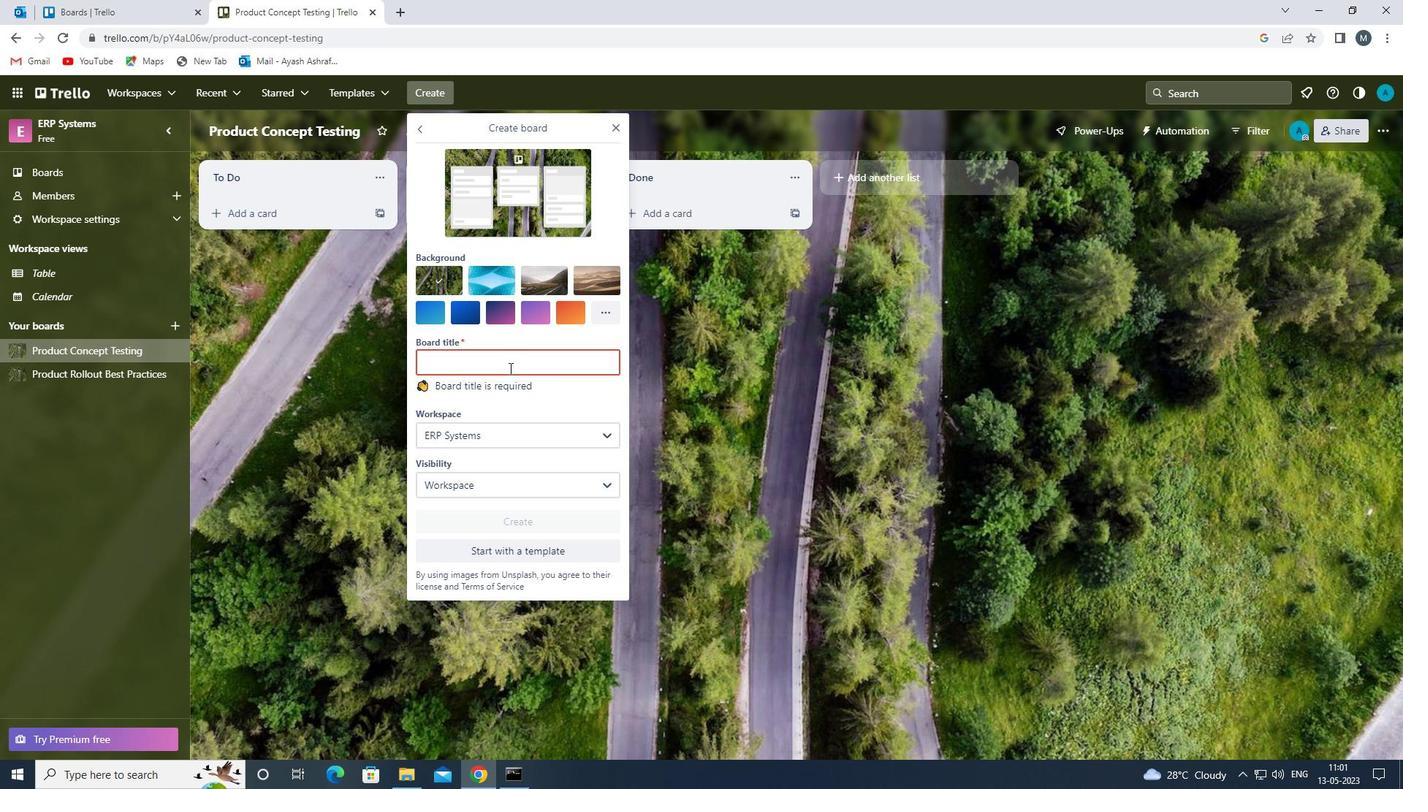 
Action: Key pressed <Key.shift>MARKET<Key.space><Key.shift>RESEARCH<Key.space>AND<Key.space><Key.shift>ANM<Key.backspace>ALYSIS<Key.space><Key.shift><Key.shift><Key.shift><Key.shift>FO<Key.backspace><Key.backspace><Key.backspace><Key.space>FOR<Key.space>NE<Key.backspace><Key.backspace><Key.shift>NEW<Key.space><Key.shift>MARKET<Key.space><Key.shift><Key.shift><Key.shift><Key.shift><Key.shift>ENTRY<Key.space>
Screenshot: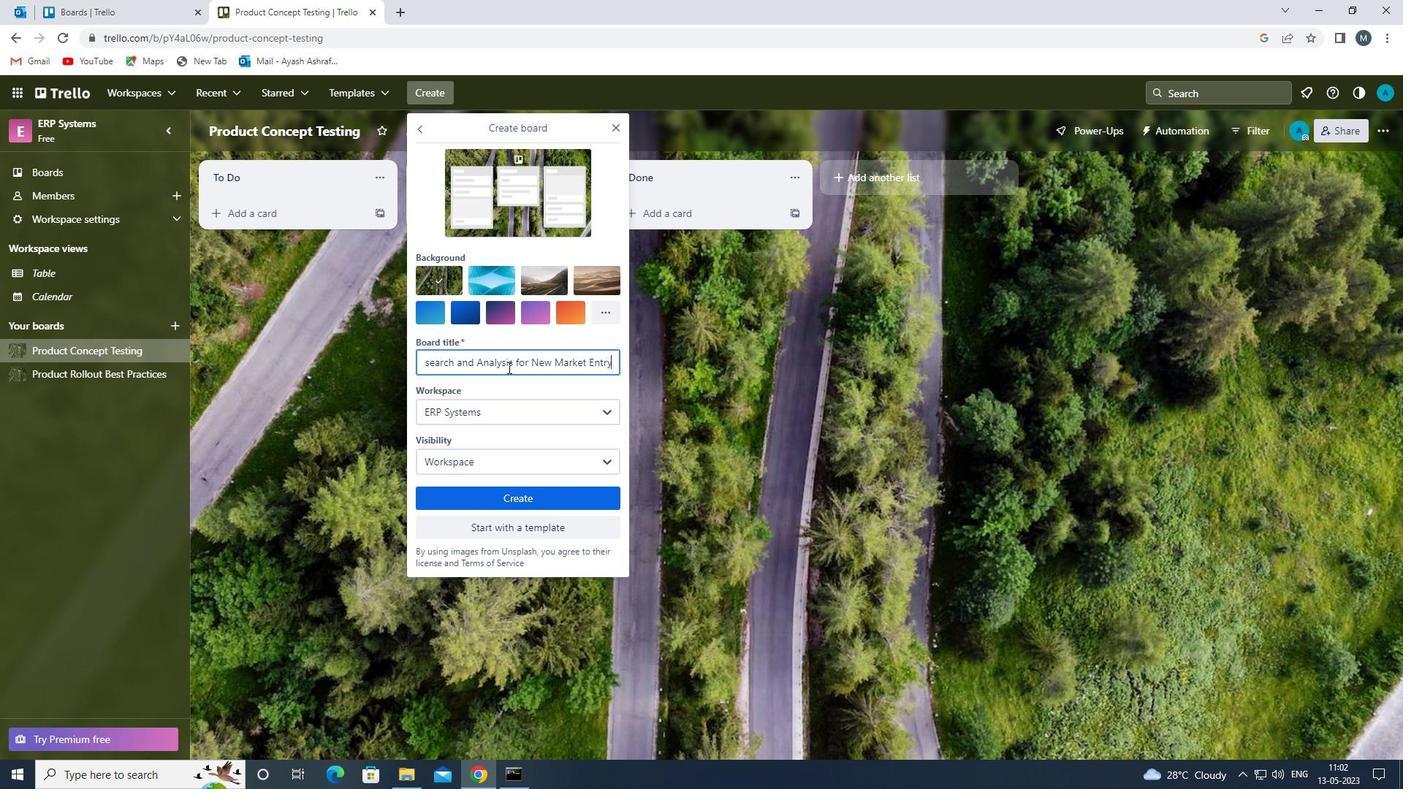 
Action: Mouse moved to (488, 494)
Screenshot: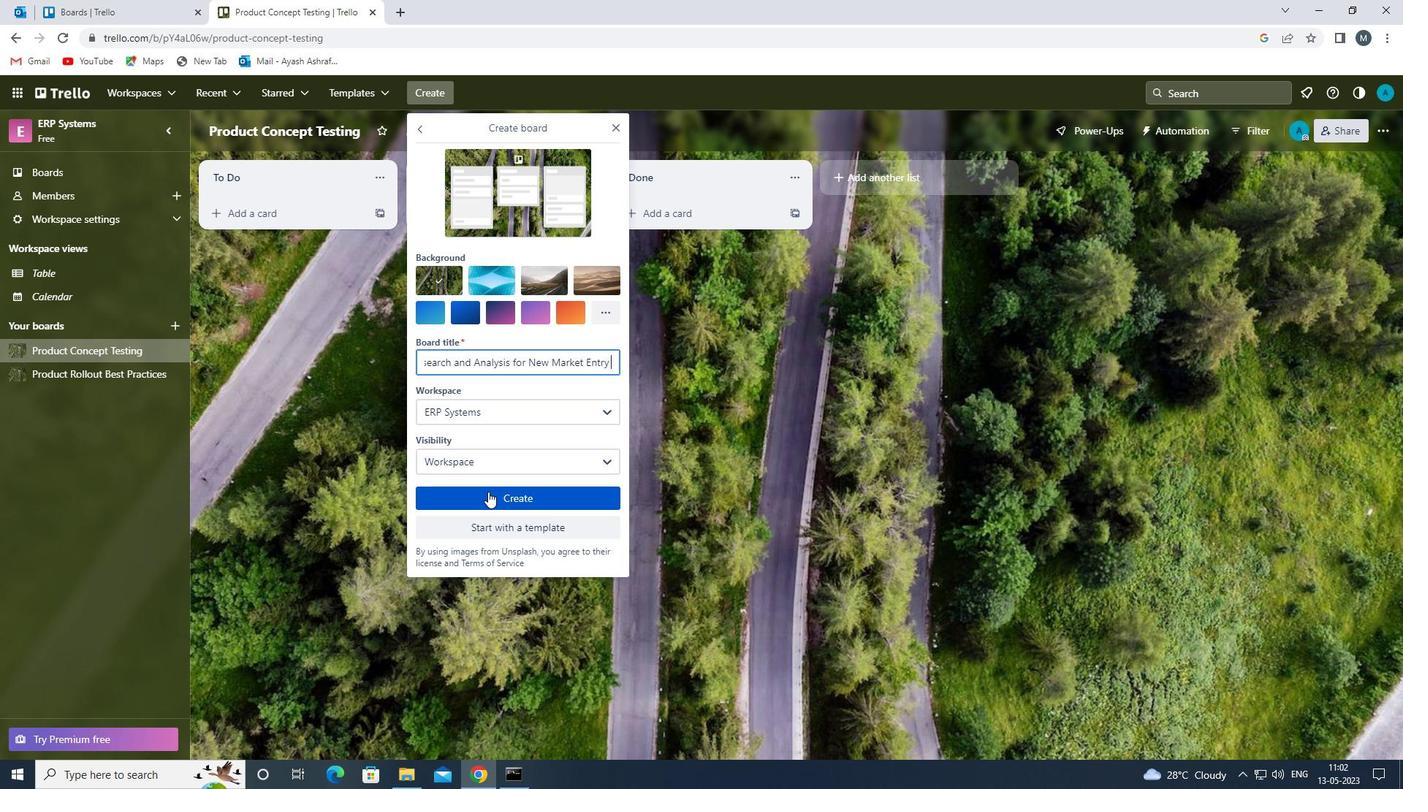 
Action: Mouse pressed left at (488, 494)
Screenshot: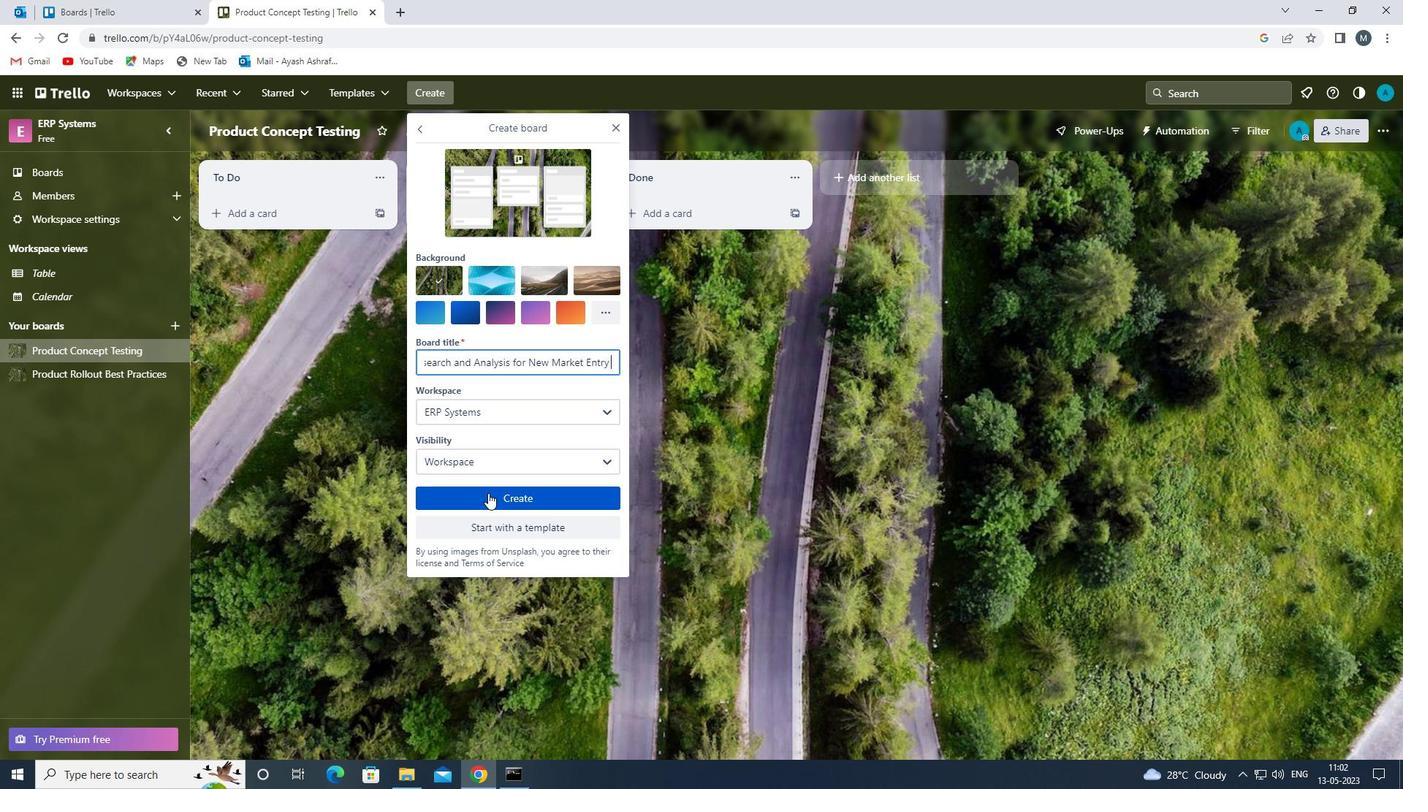 
Action: Mouse moved to (366, 516)
Screenshot: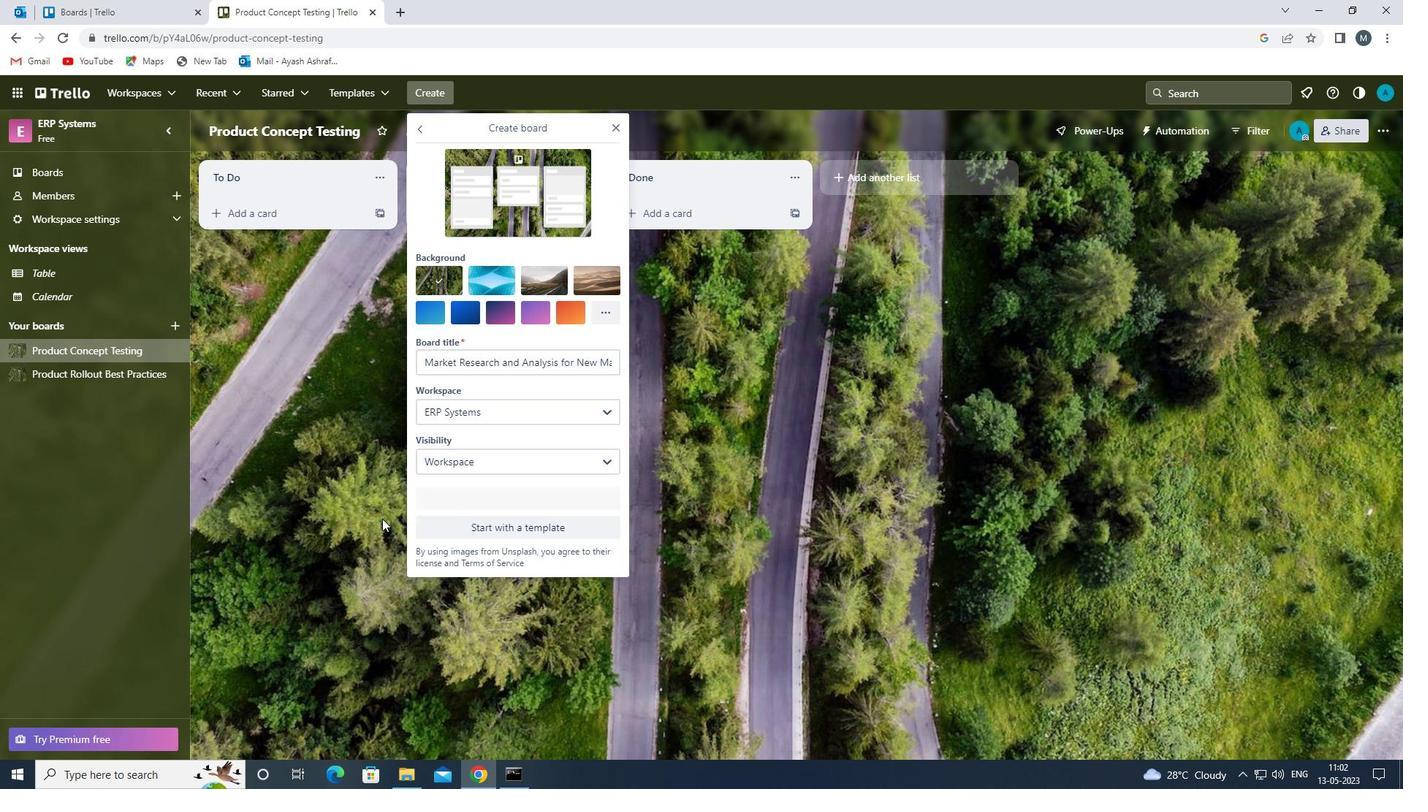 
Action: Mouse scrolled (366, 517) with delta (0, 0)
Screenshot: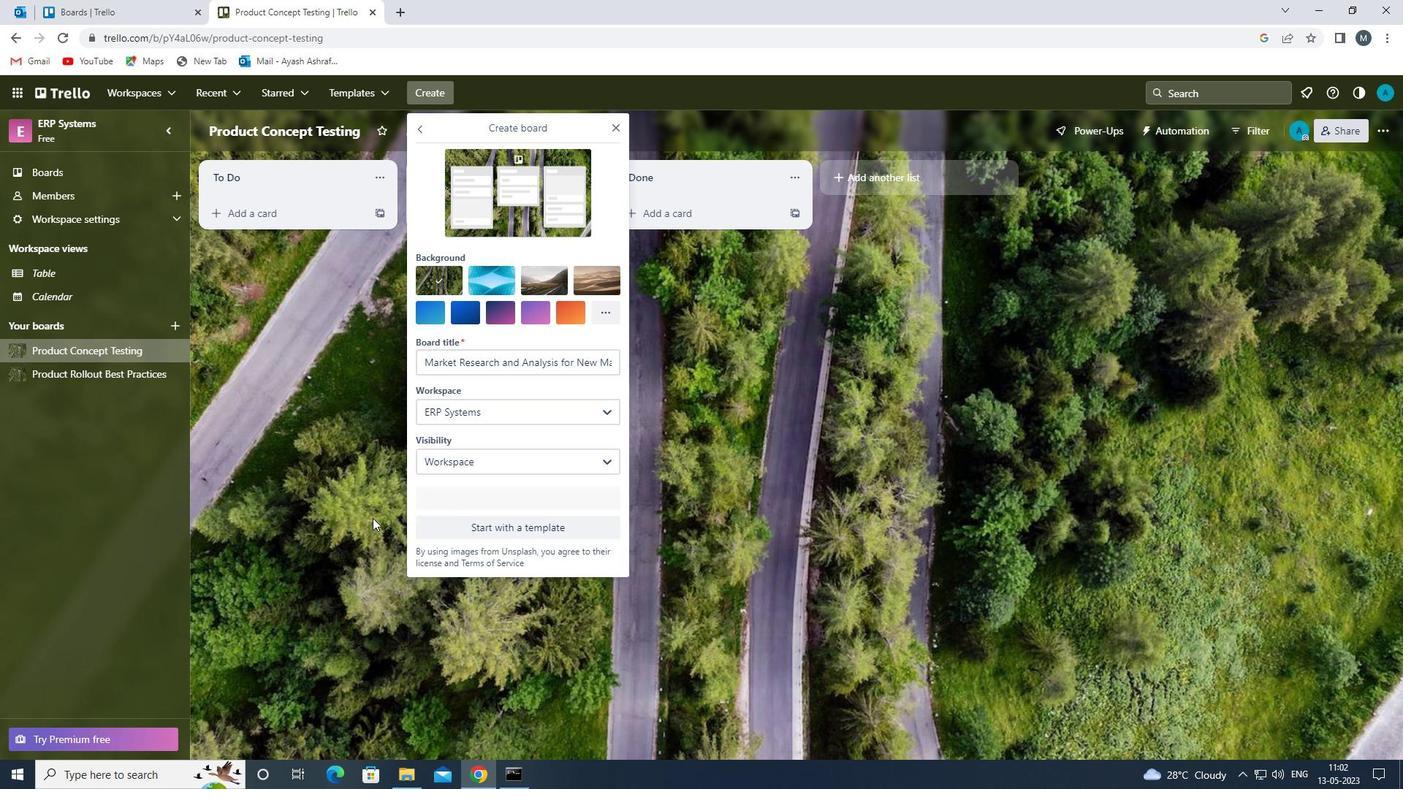 
Action: Mouse scrolled (366, 517) with delta (0, 0)
Screenshot: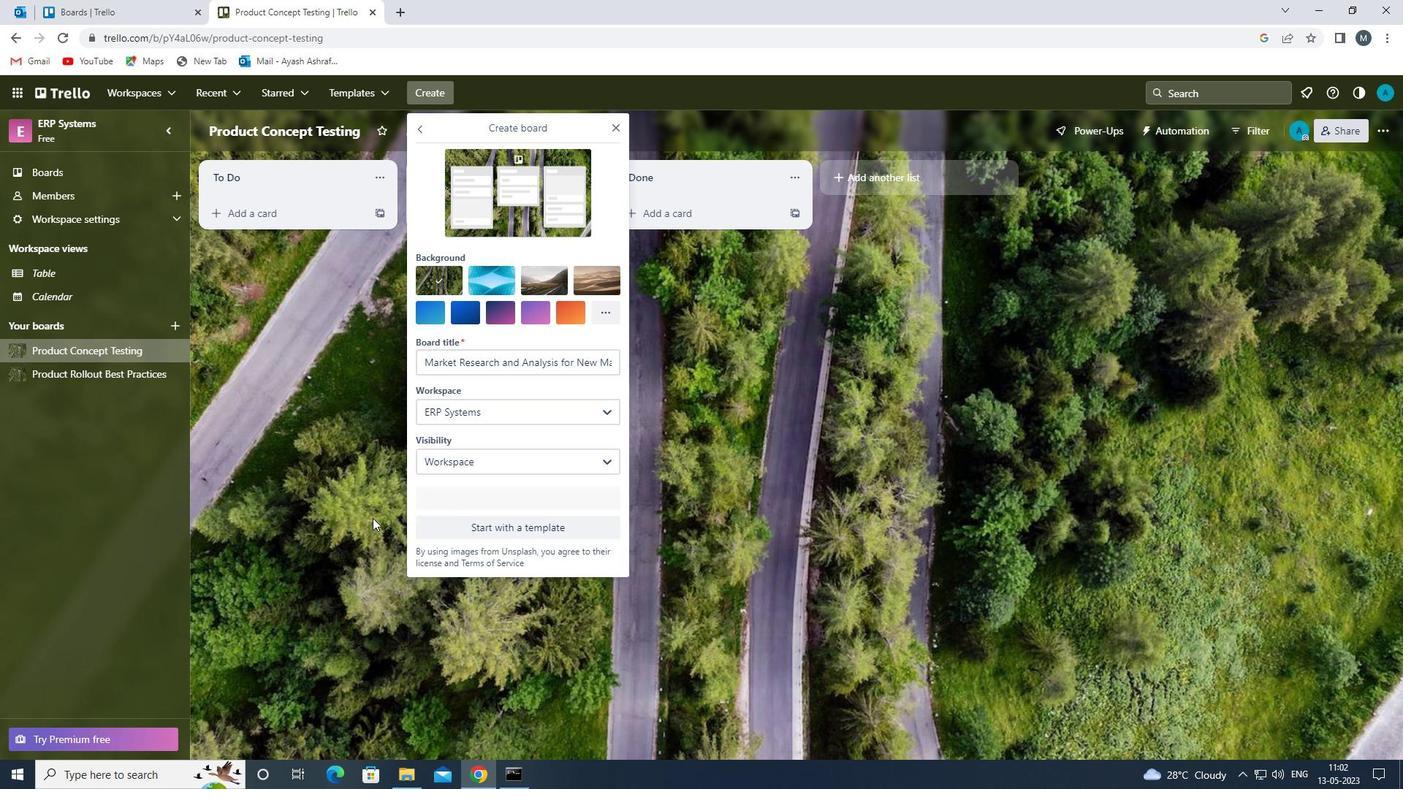 
Action: Mouse scrolled (366, 517) with delta (0, 0)
Screenshot: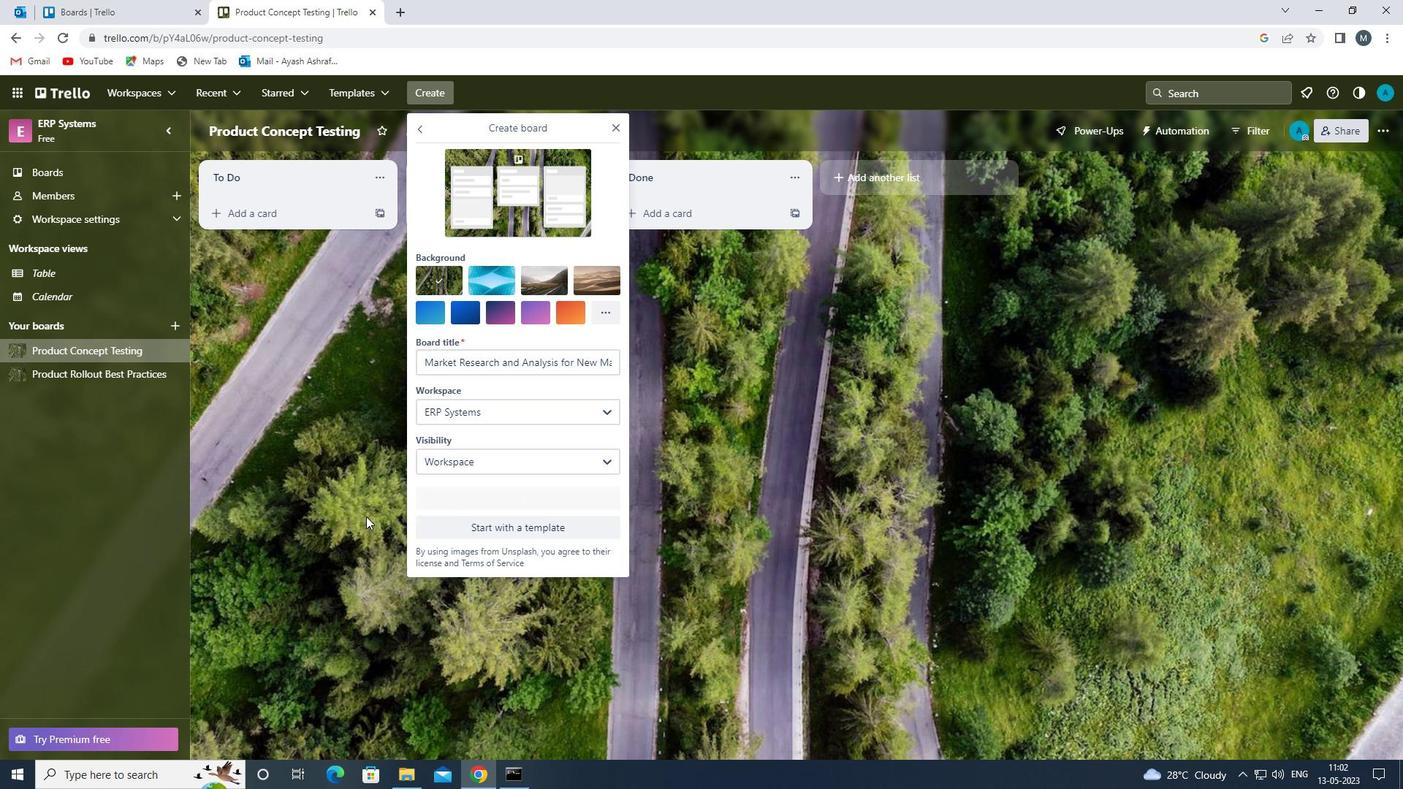 
Action: Mouse scrolled (366, 517) with delta (0, 0)
Screenshot: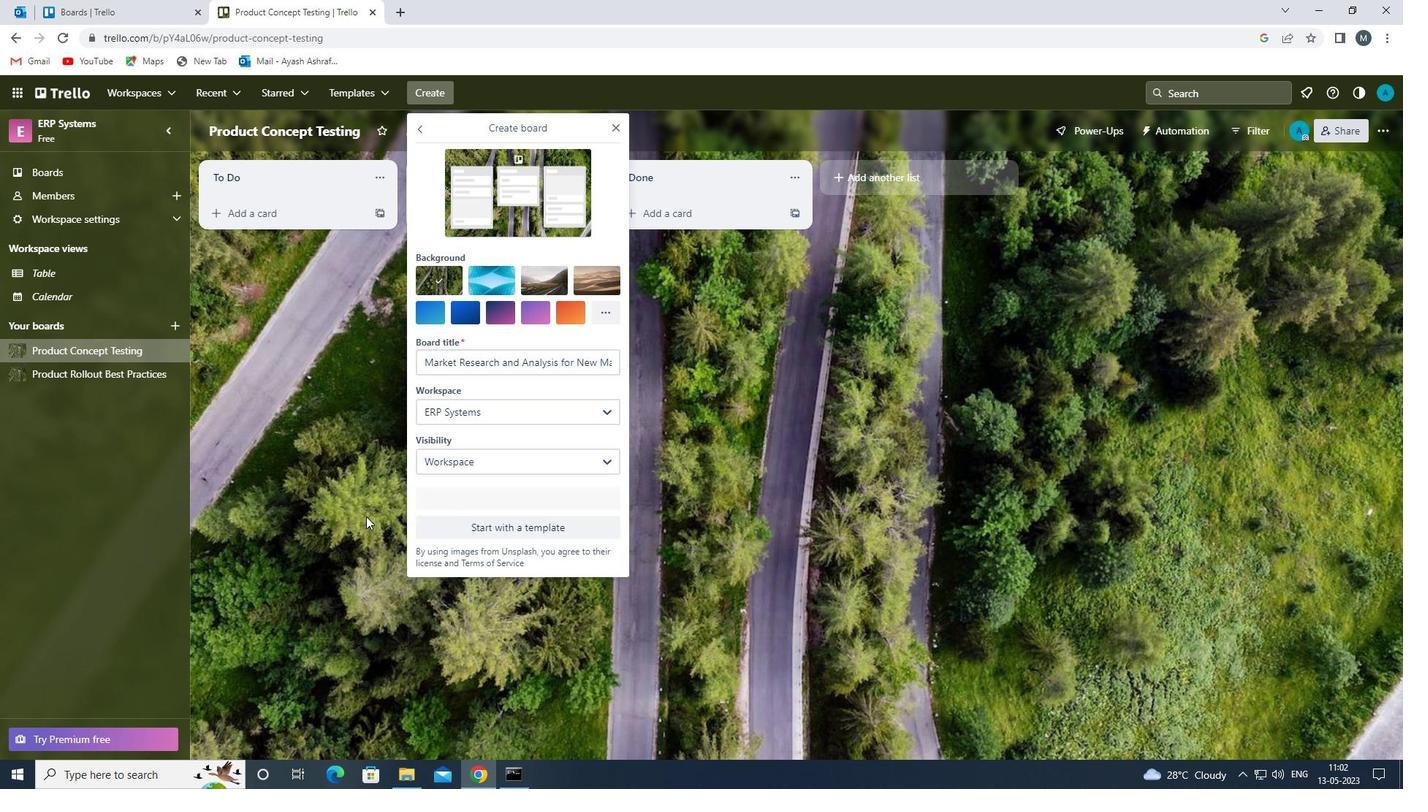 
Action: Mouse scrolled (366, 517) with delta (0, 0)
Screenshot: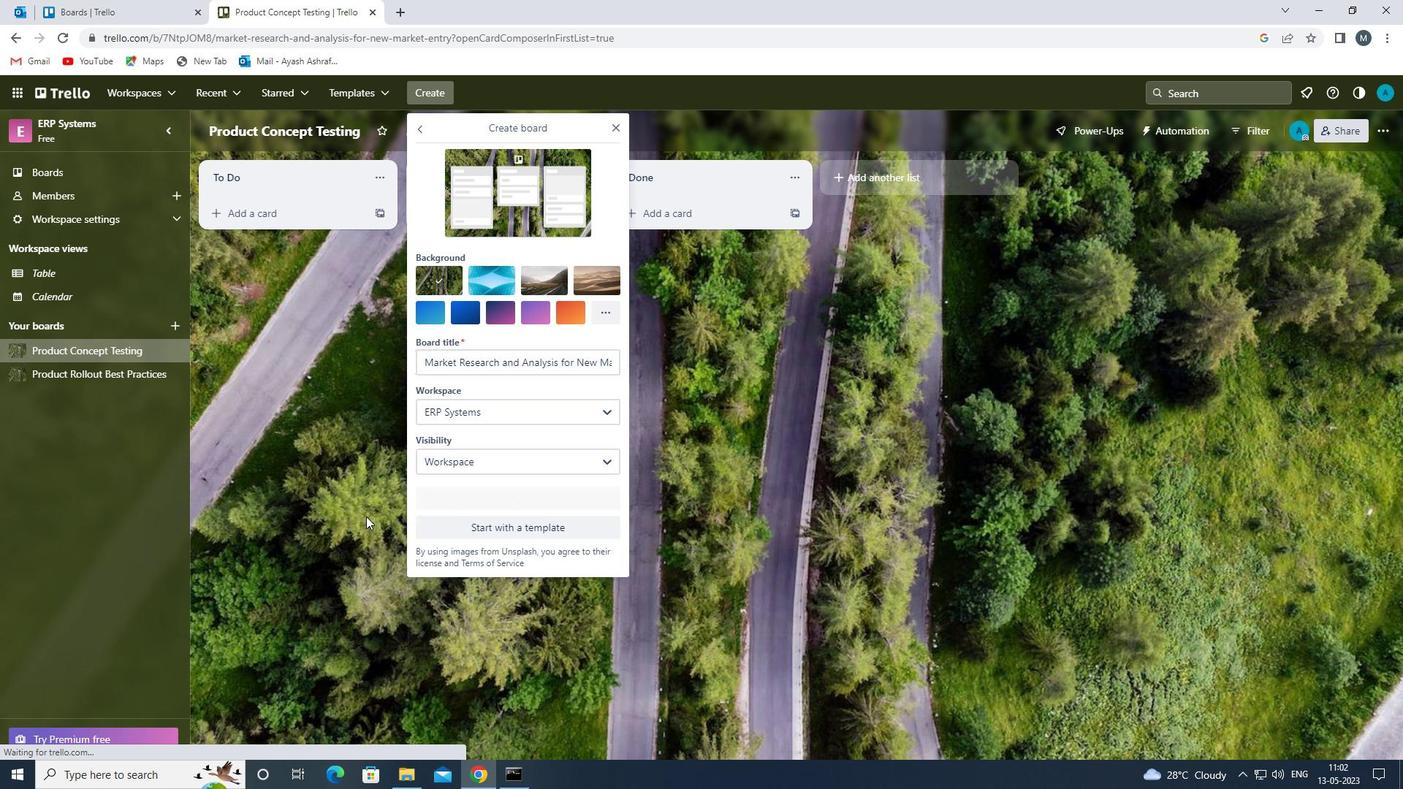 
Action: Mouse moved to (365, 516)
Screenshot: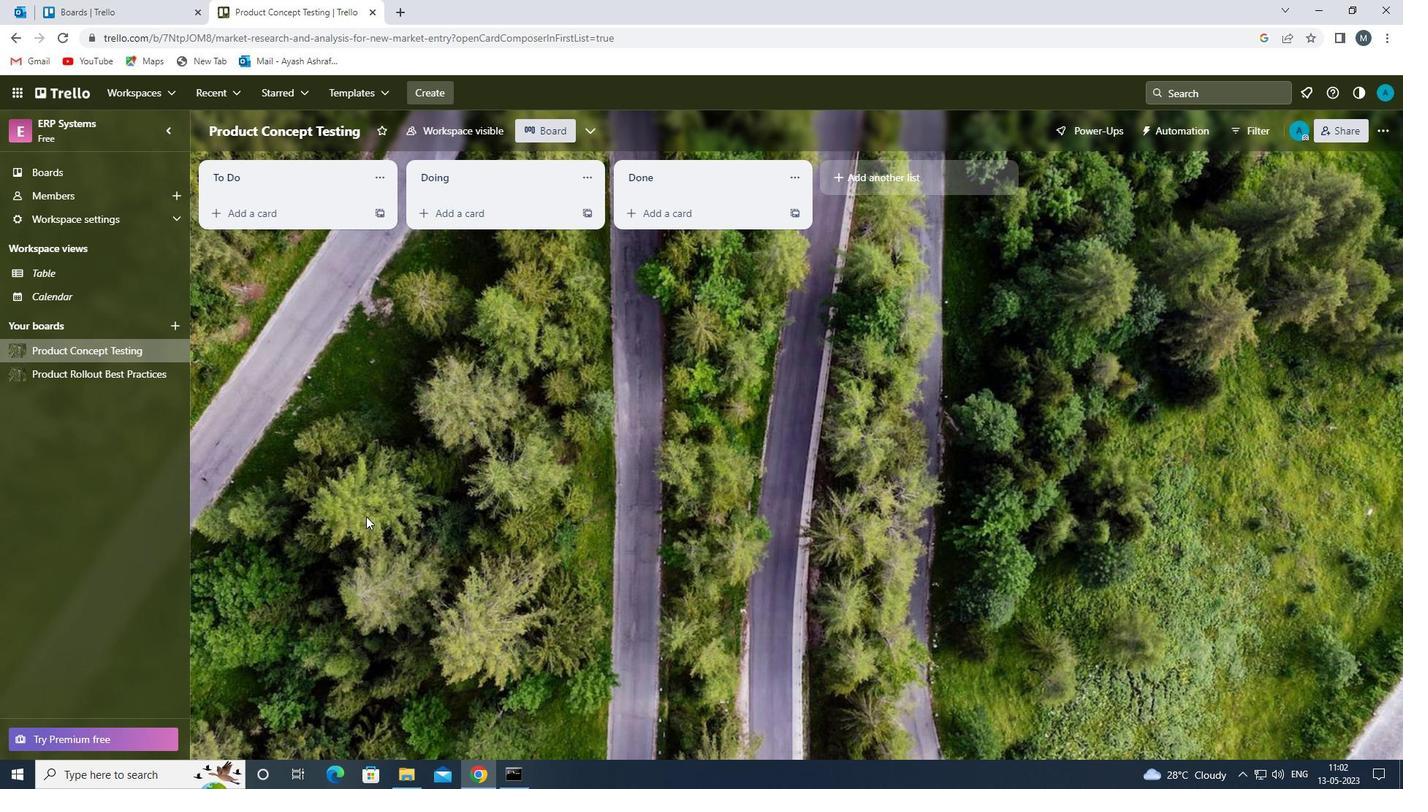 
